 Task: Search one way flight ticket for 3 adults, 3 children in premium economy from Yuma: Yuma International Airport/mcas Yuma to Jacksonville: Albert J. Ellis Airport on 5-3-2023. Choice of flights is Westjet. Price is upto 99000. Outbound departure time preference is 7:15.
Action: Mouse moved to (300, 260)
Screenshot: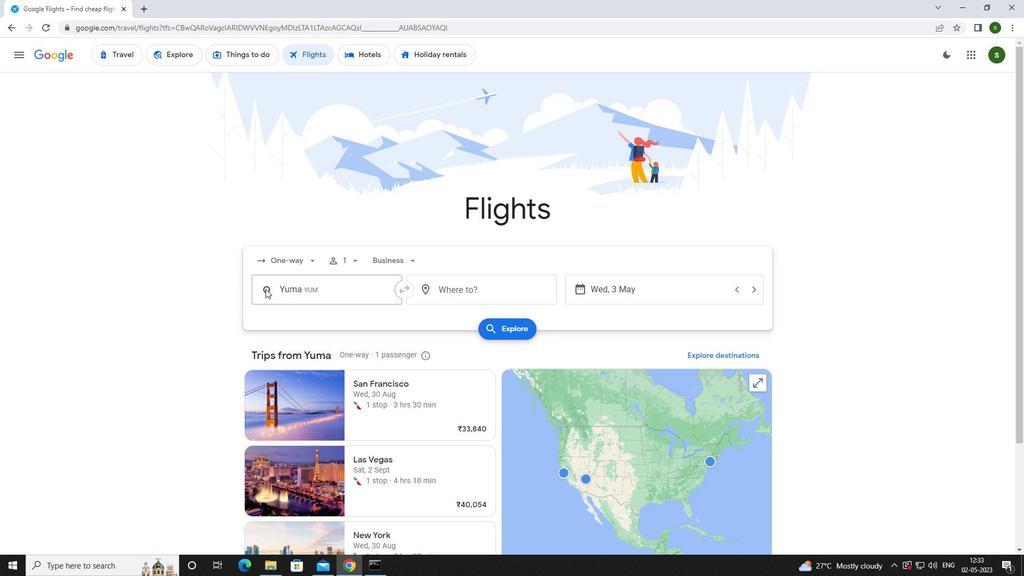 
Action: Mouse pressed left at (300, 260)
Screenshot: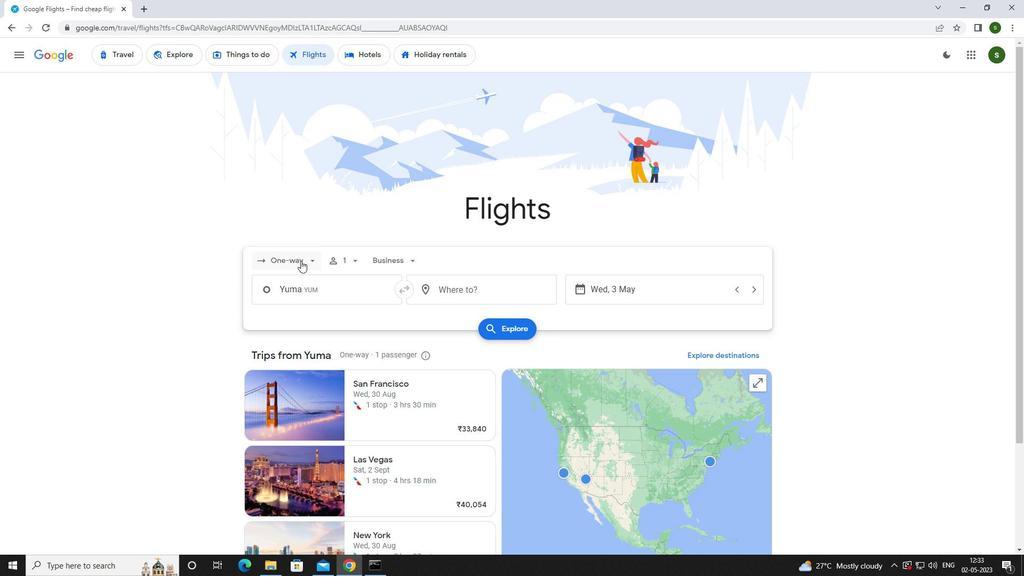 
Action: Mouse moved to (306, 303)
Screenshot: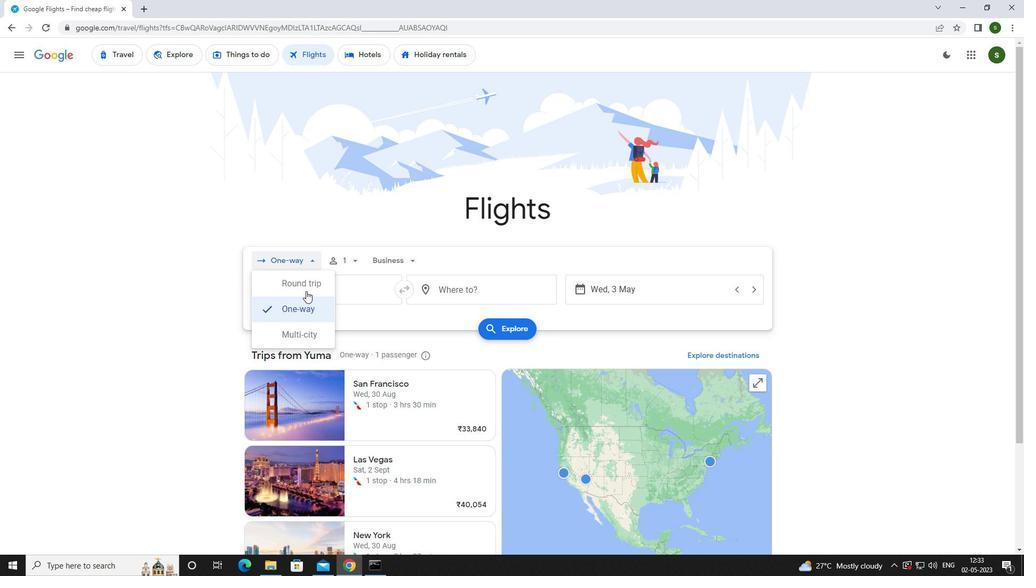 
Action: Mouse pressed left at (306, 303)
Screenshot: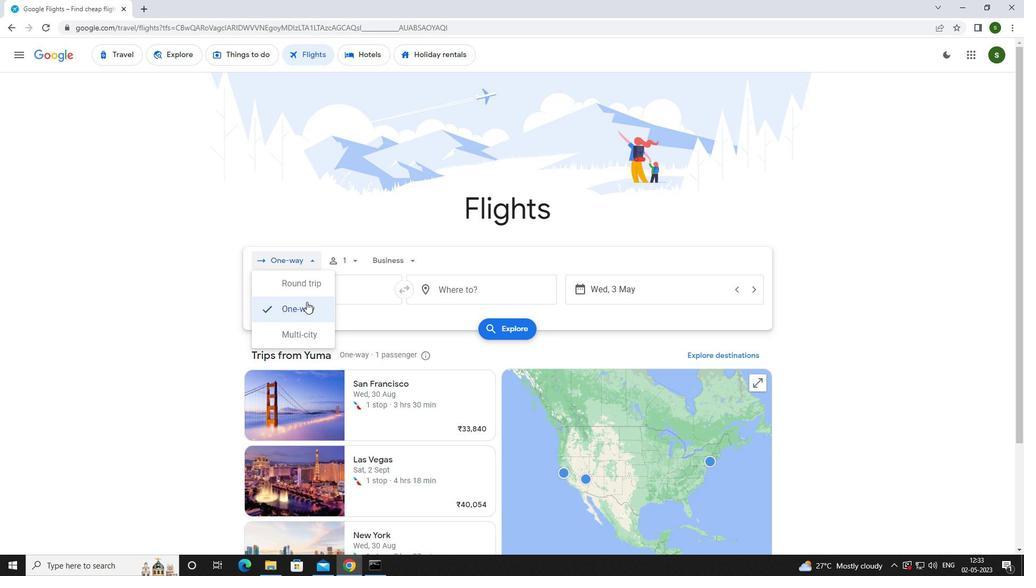 
Action: Mouse moved to (355, 258)
Screenshot: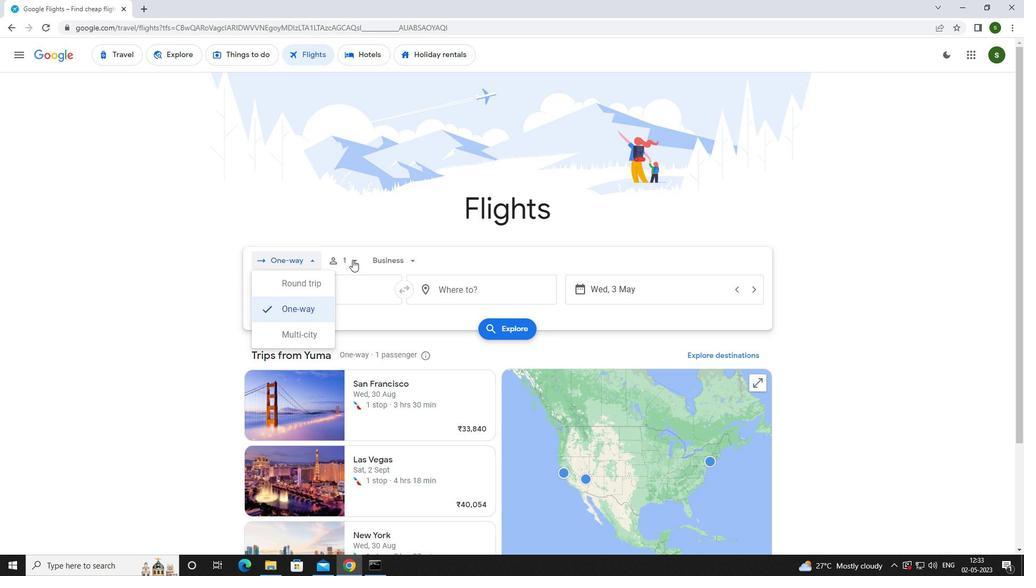 
Action: Mouse pressed left at (355, 258)
Screenshot: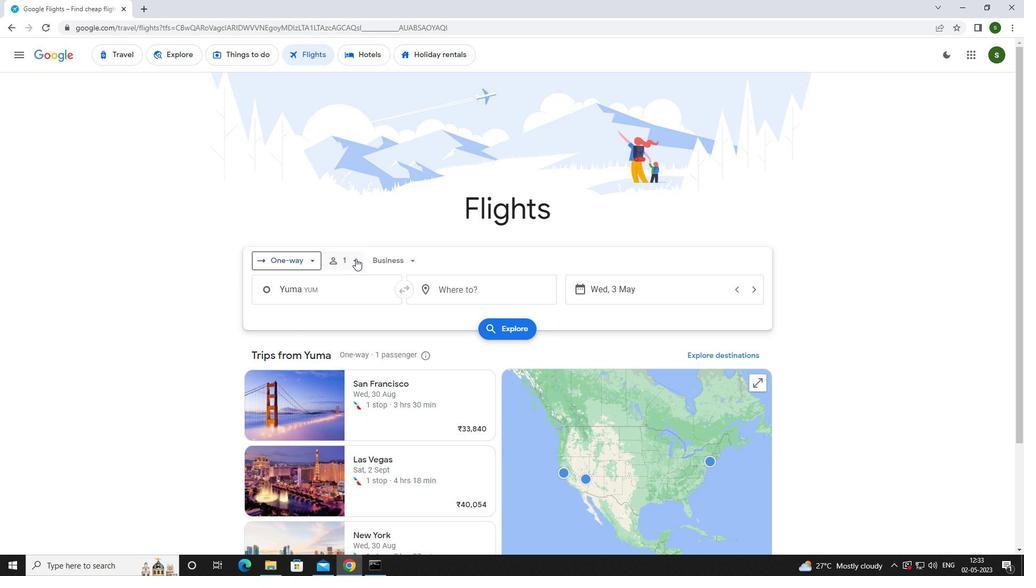 
Action: Mouse moved to (435, 285)
Screenshot: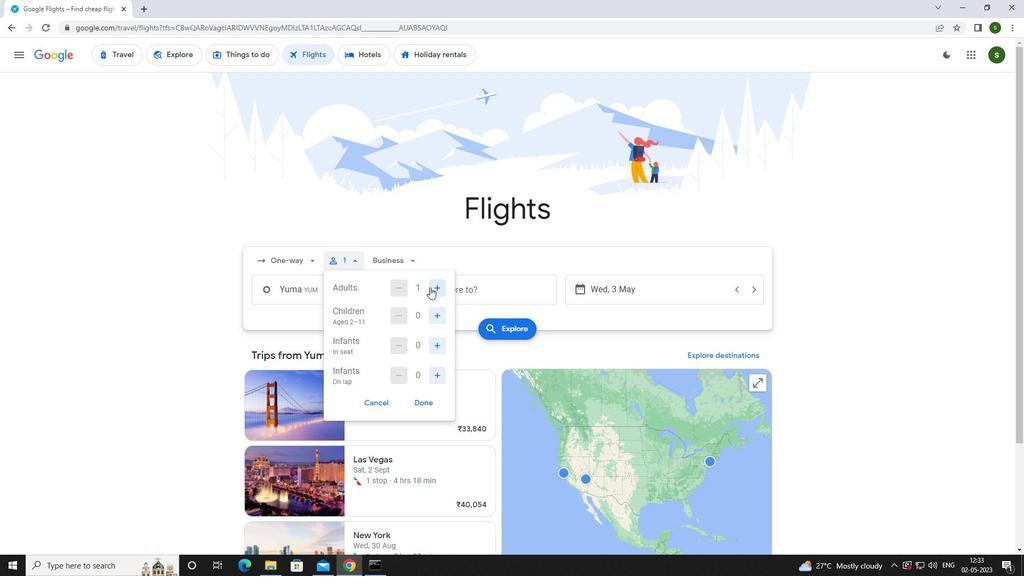 
Action: Mouse pressed left at (435, 285)
Screenshot: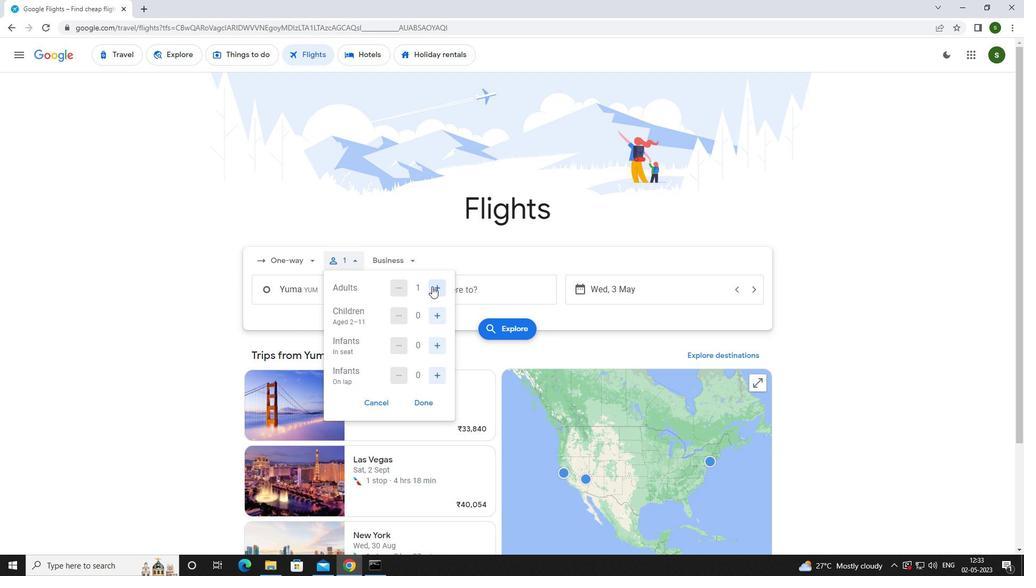 
Action: Mouse pressed left at (435, 285)
Screenshot: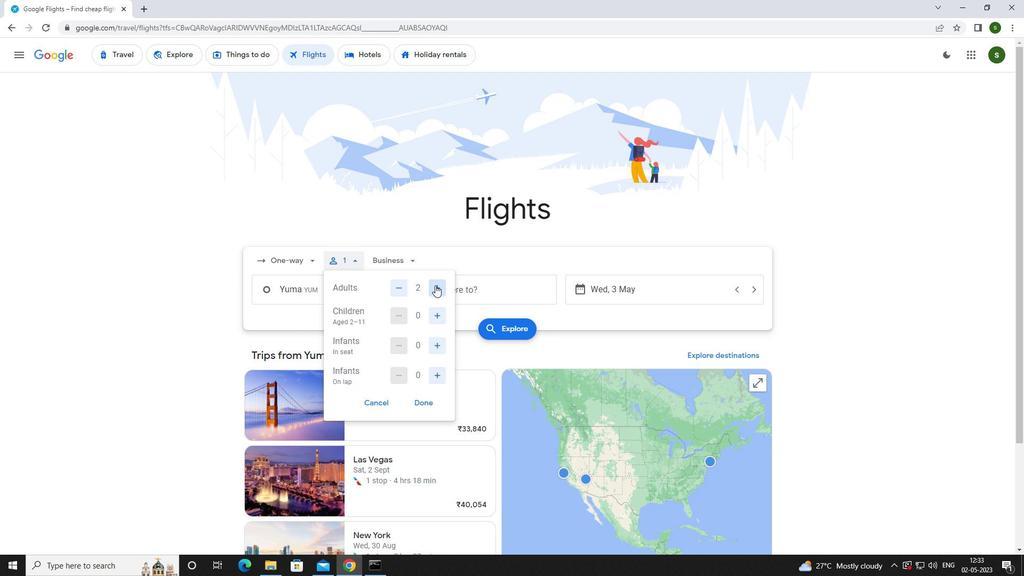 
Action: Mouse moved to (439, 317)
Screenshot: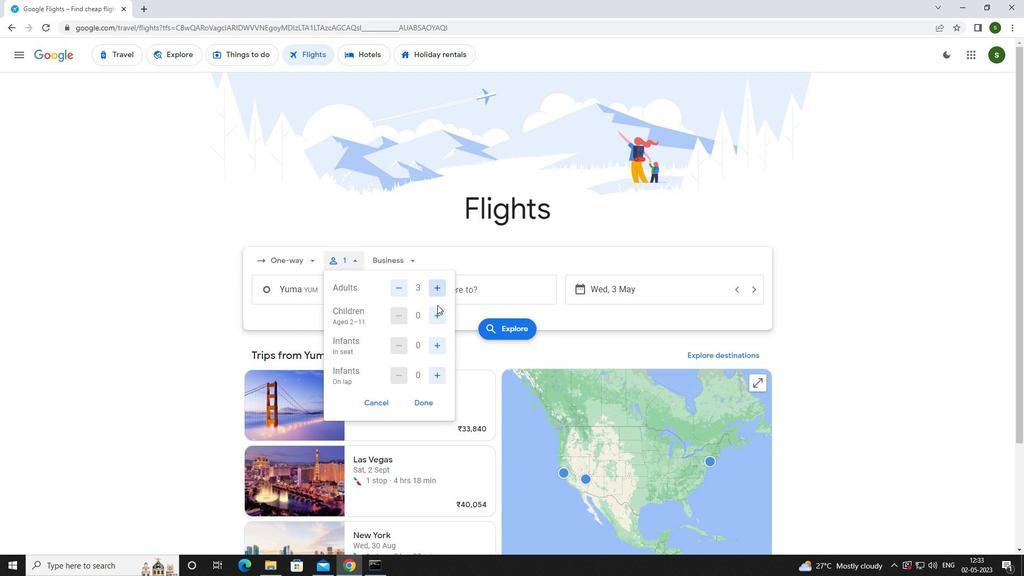 
Action: Mouse pressed left at (439, 317)
Screenshot: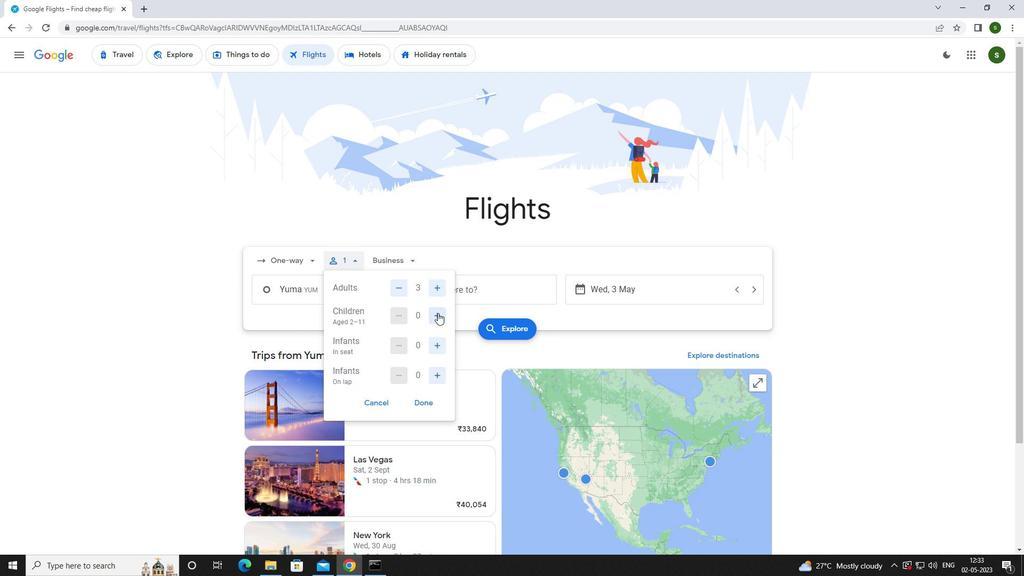 
Action: Mouse moved to (439, 317)
Screenshot: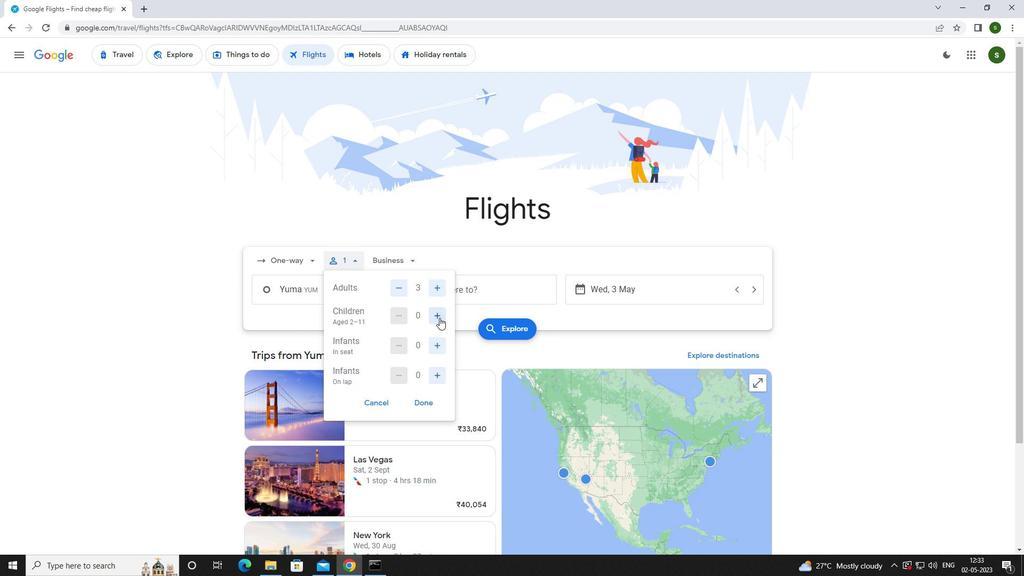 
Action: Mouse pressed left at (439, 317)
Screenshot: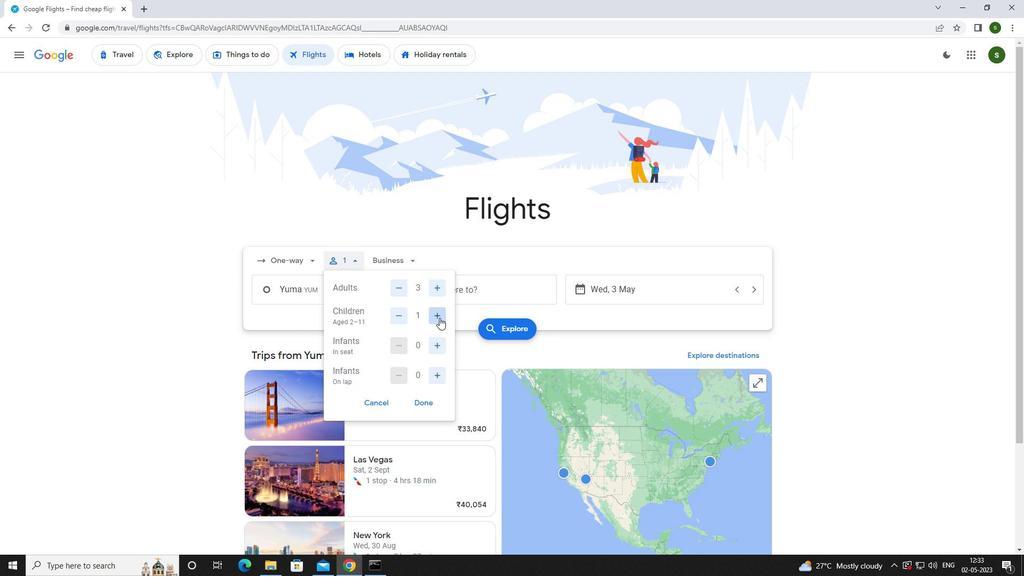 
Action: Mouse pressed left at (439, 317)
Screenshot: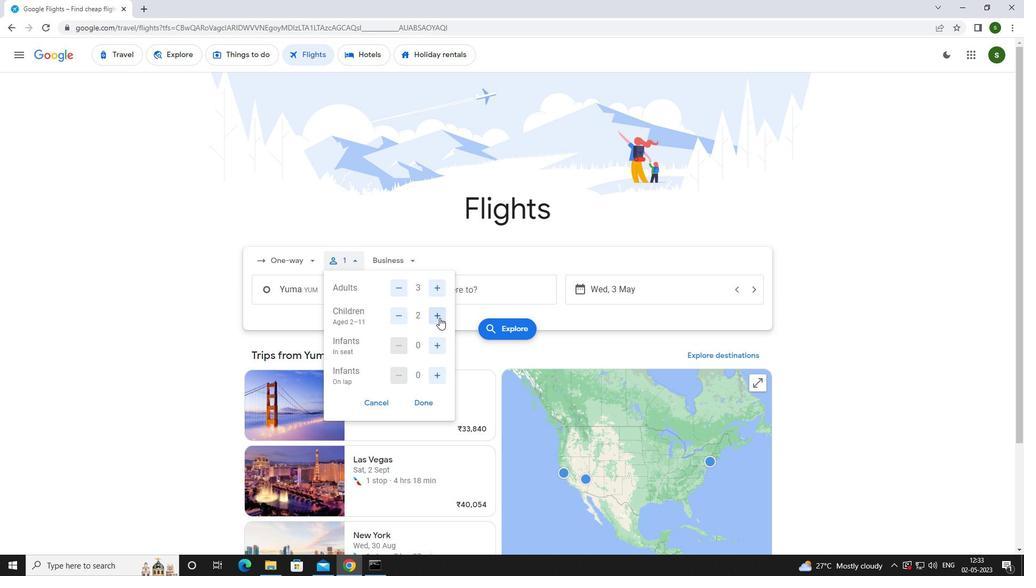 
Action: Mouse moved to (405, 263)
Screenshot: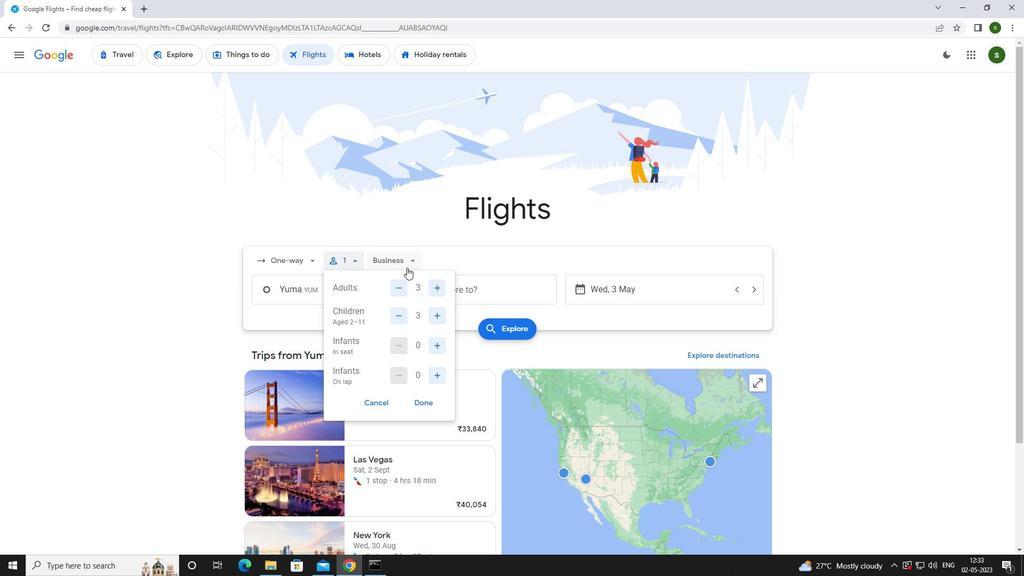 
Action: Mouse pressed left at (405, 263)
Screenshot: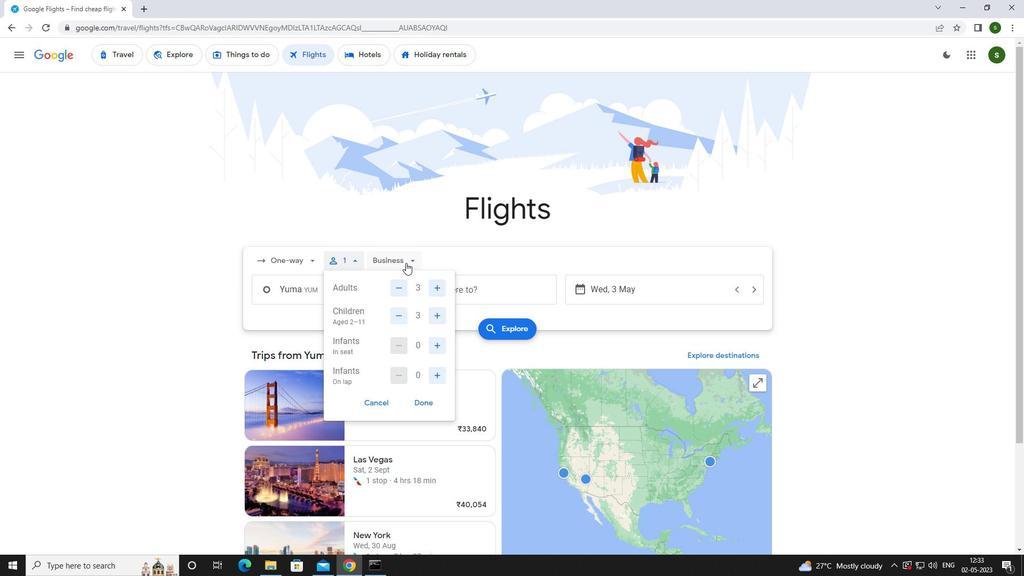 
Action: Mouse moved to (416, 307)
Screenshot: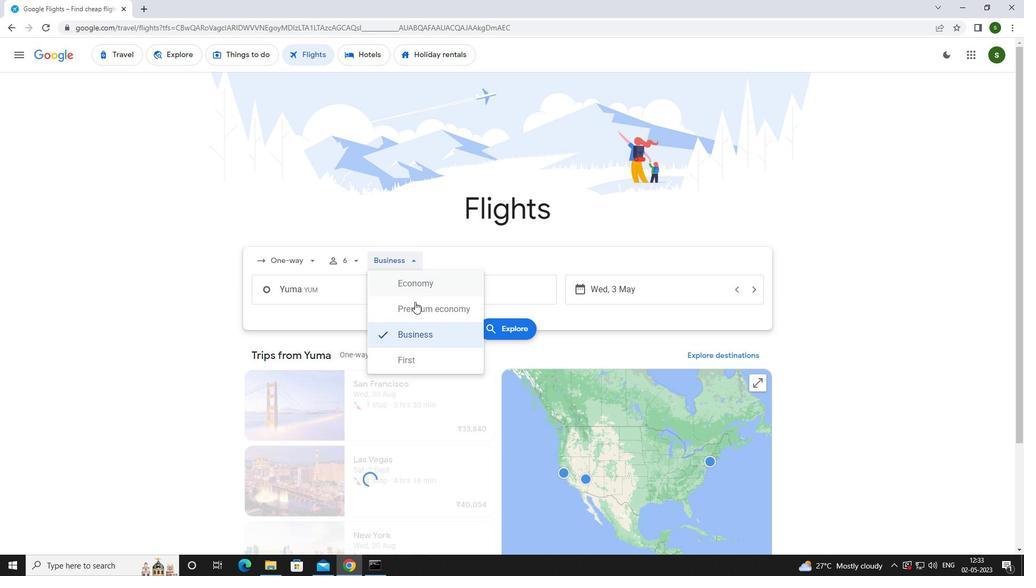 
Action: Mouse pressed left at (416, 307)
Screenshot: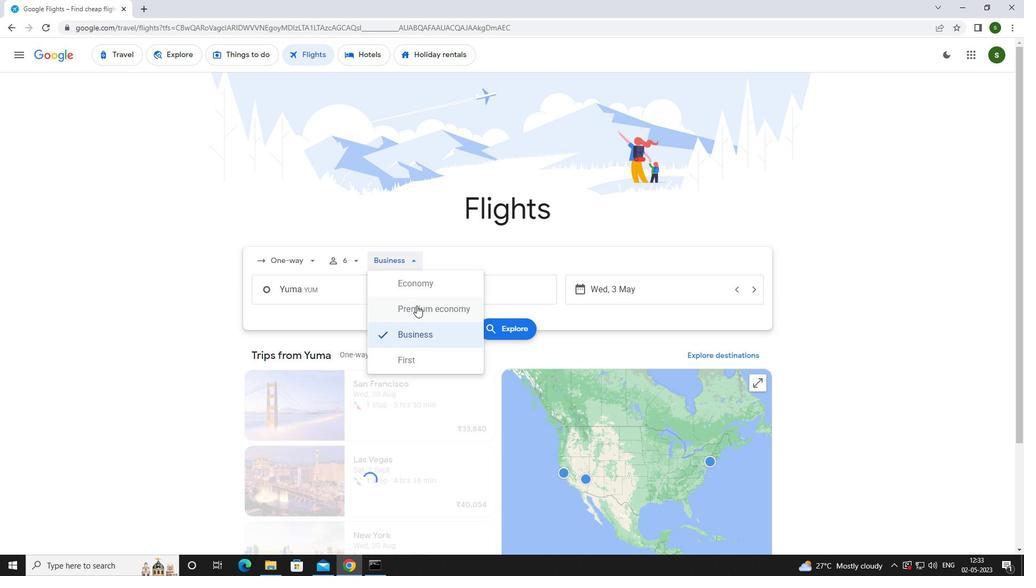 
Action: Mouse moved to (351, 283)
Screenshot: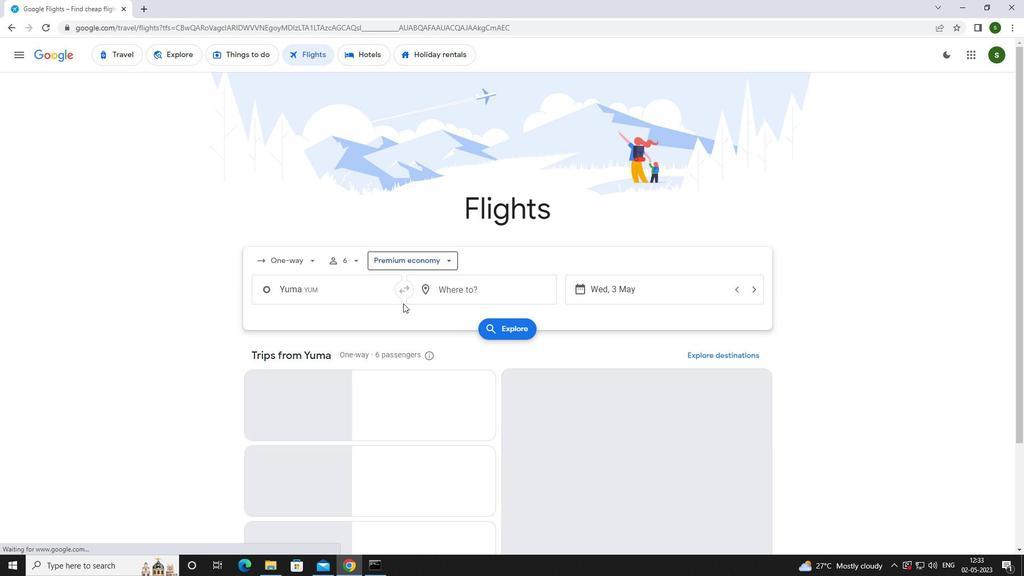 
Action: Mouse pressed left at (351, 283)
Screenshot: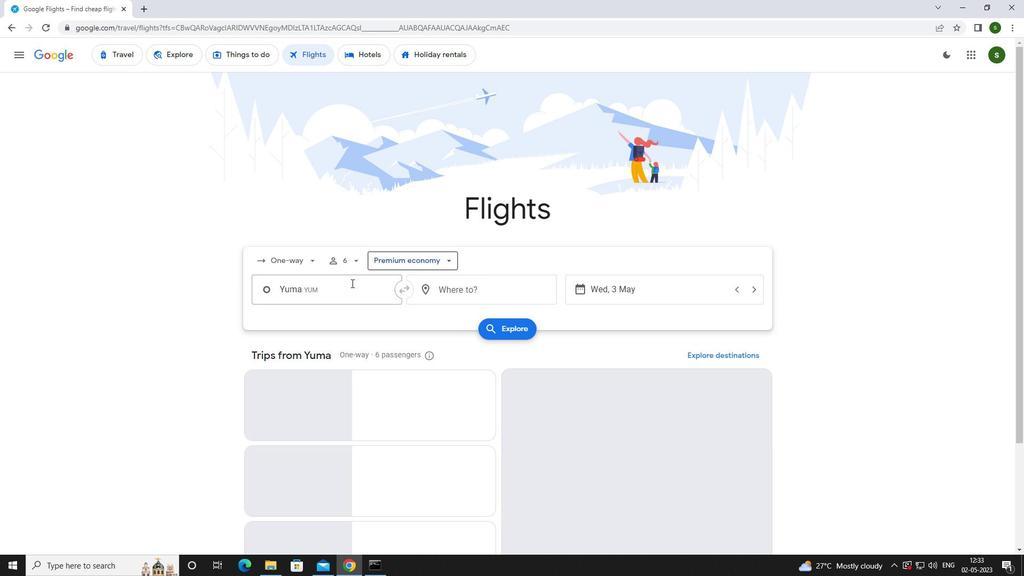 
Action: Mouse moved to (351, 282)
Screenshot: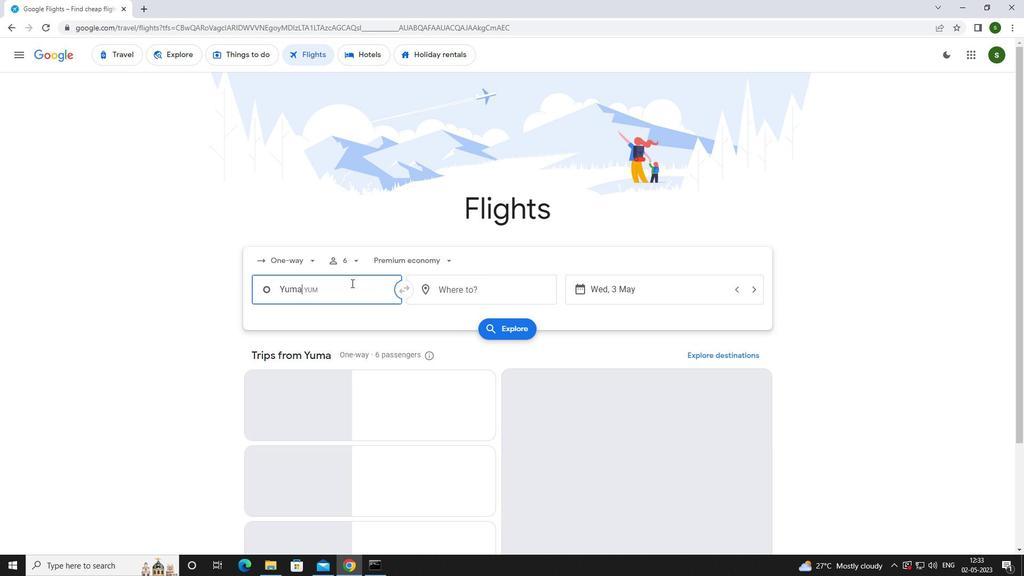 
Action: Key pressed <Key.caps_lock>y<Key.caps_lock>uma<Key.space>
Screenshot: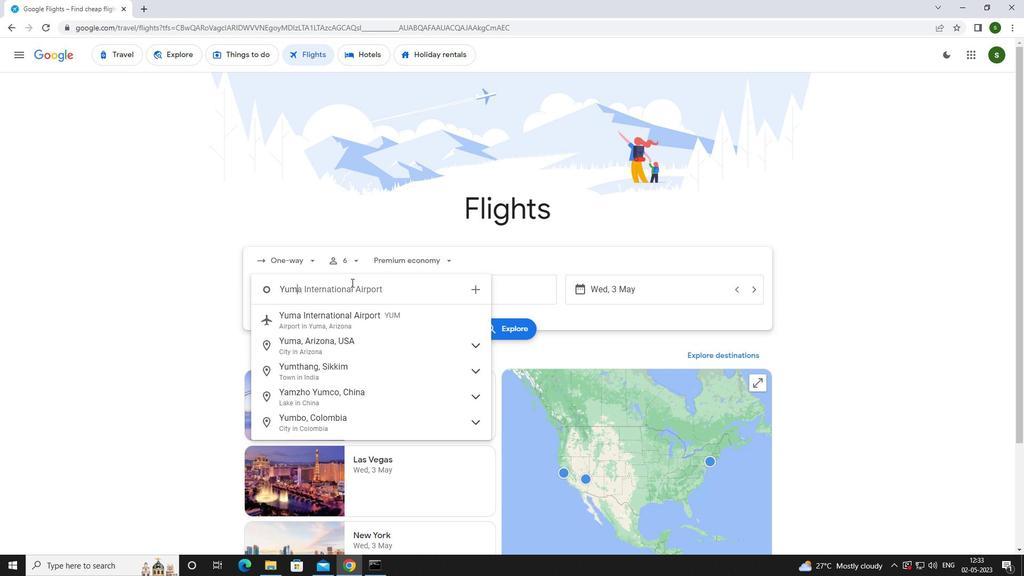 
Action: Mouse moved to (335, 348)
Screenshot: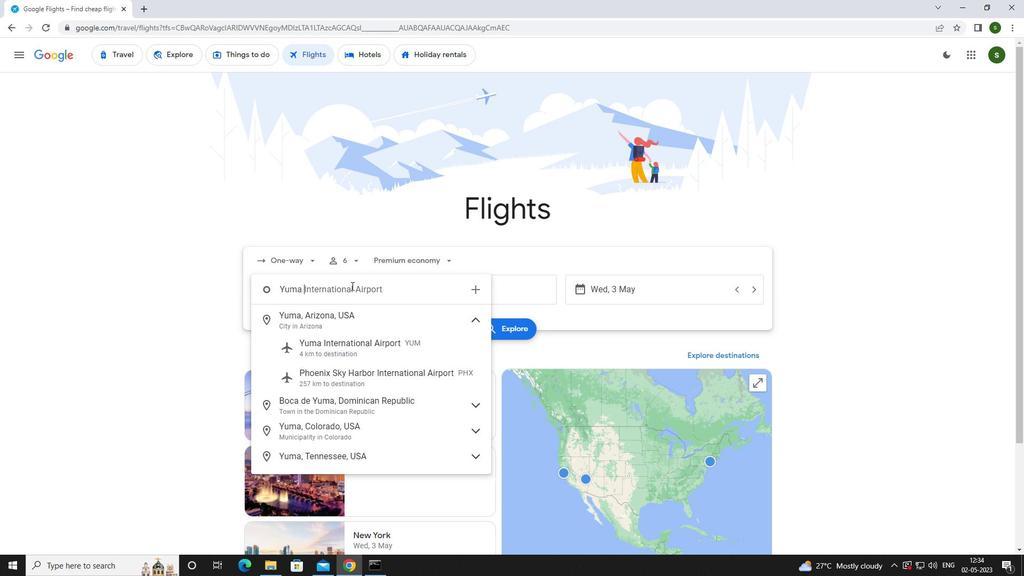 
Action: Mouse pressed left at (335, 348)
Screenshot: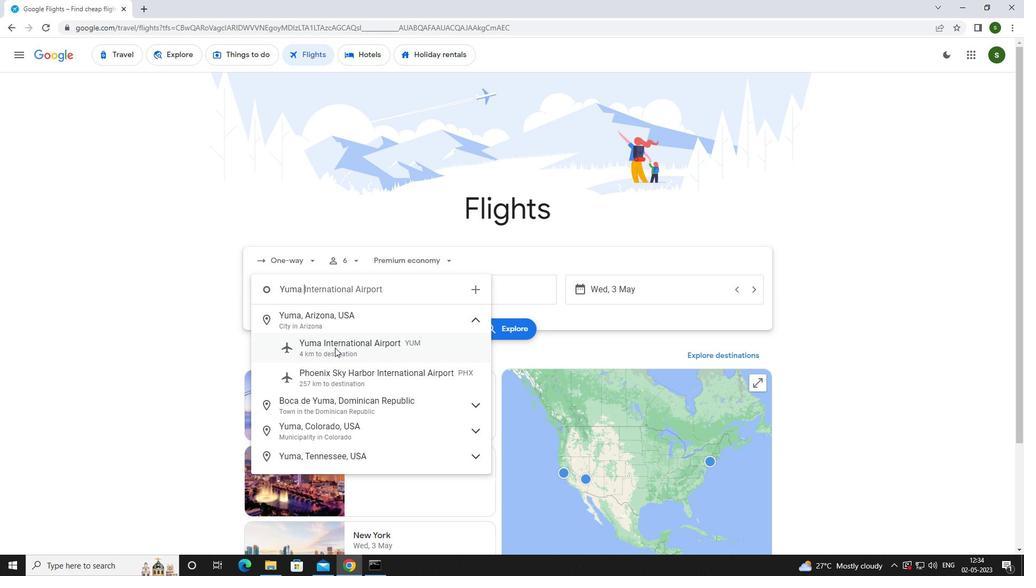 
Action: Mouse moved to (483, 287)
Screenshot: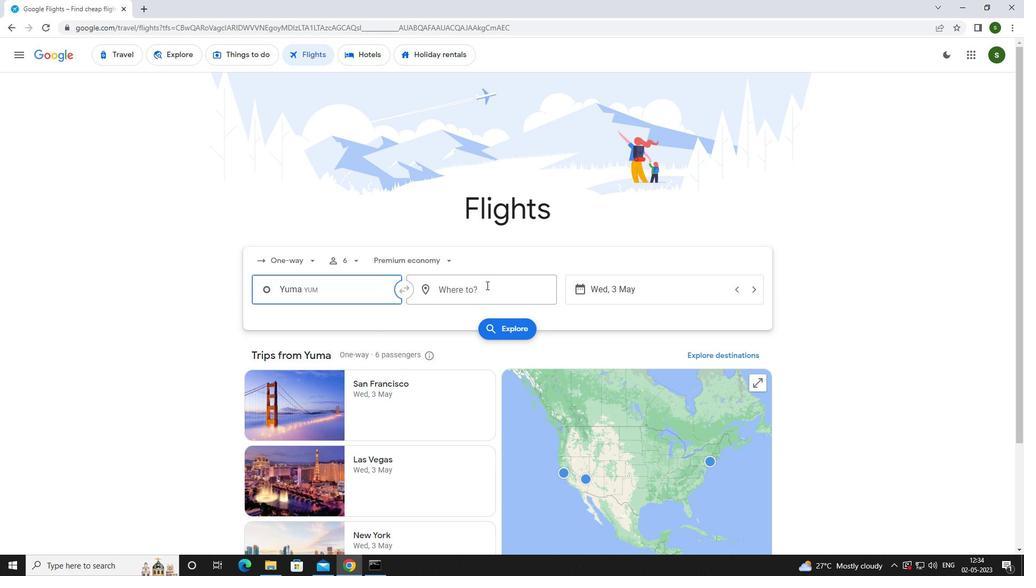 
Action: Mouse pressed left at (483, 287)
Screenshot: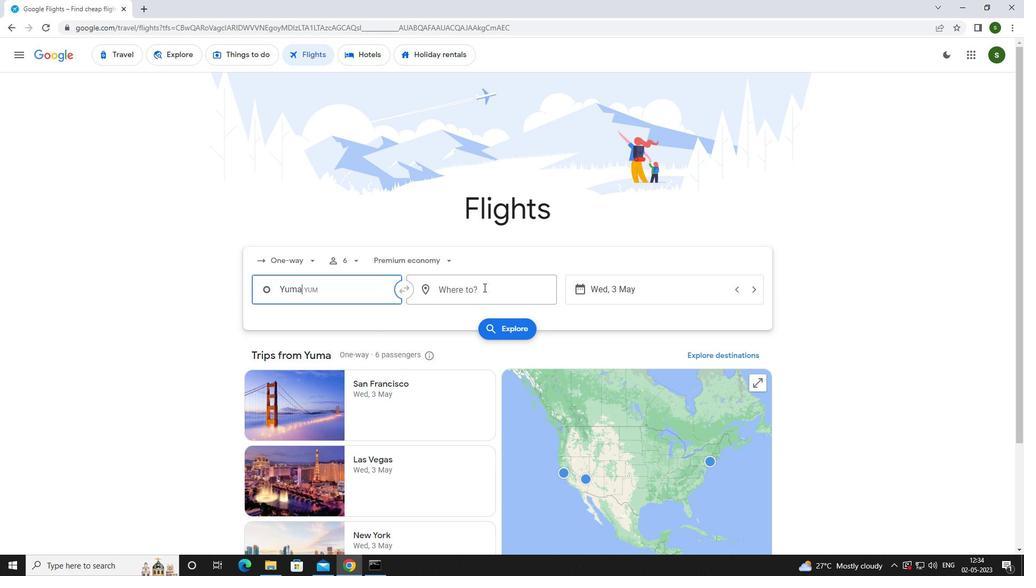 
Action: Mouse moved to (425, 292)
Screenshot: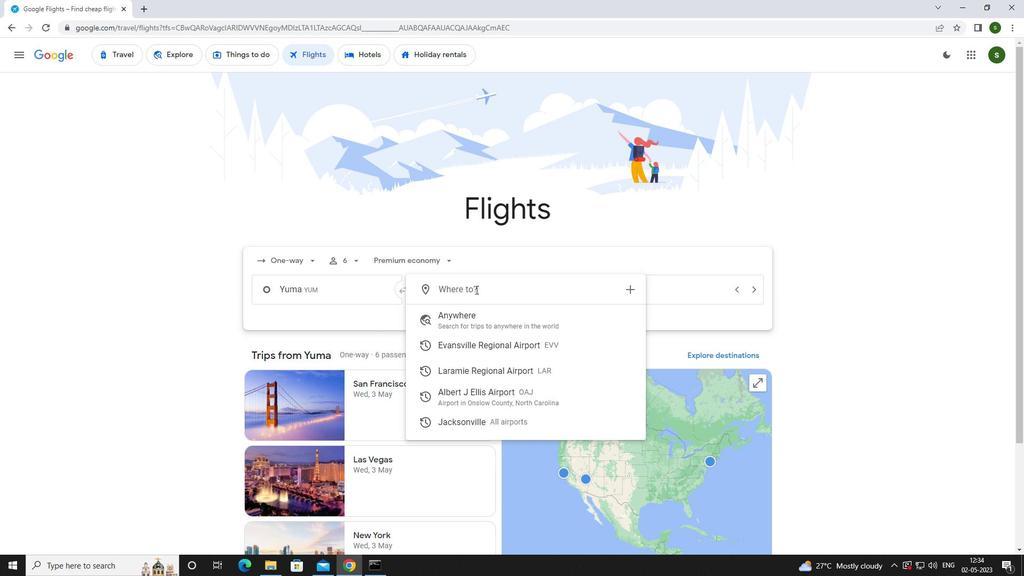 
Action: Key pressed <Key.caps_lock>a<Key.caps_lock>lbert<Key.space>
Screenshot: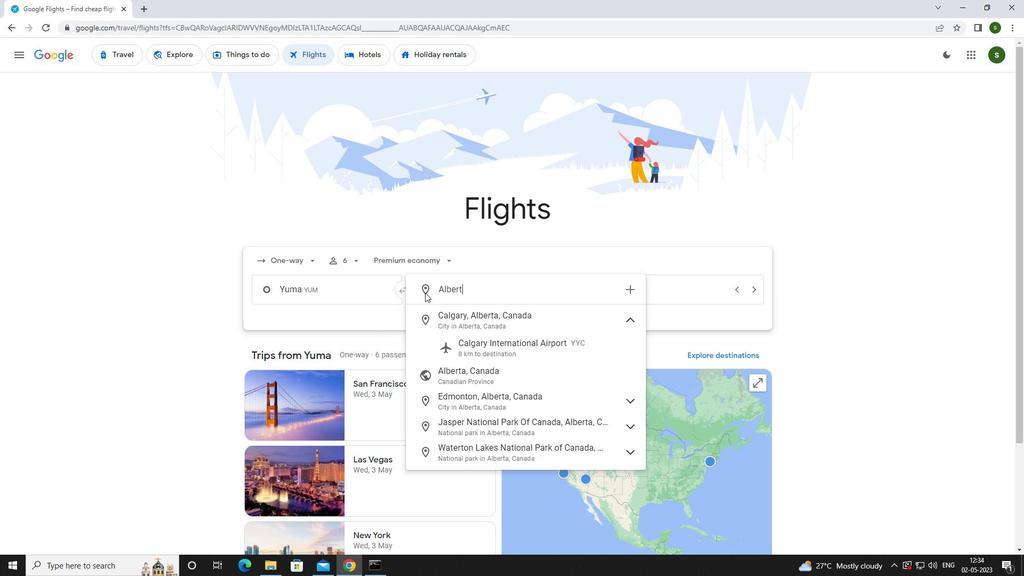 
Action: Mouse moved to (463, 325)
Screenshot: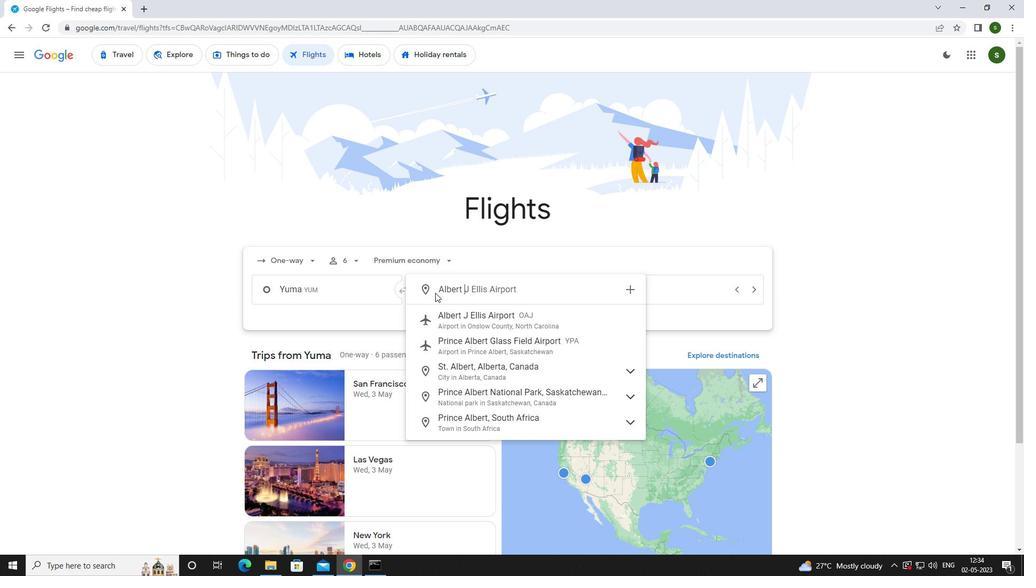 
Action: Mouse pressed left at (463, 325)
Screenshot: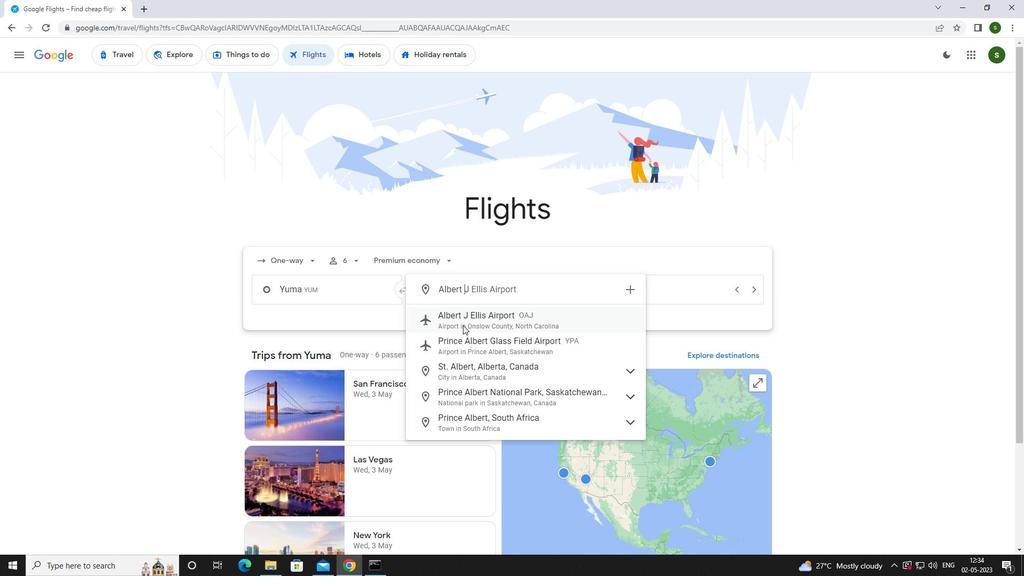 
Action: Mouse moved to (654, 285)
Screenshot: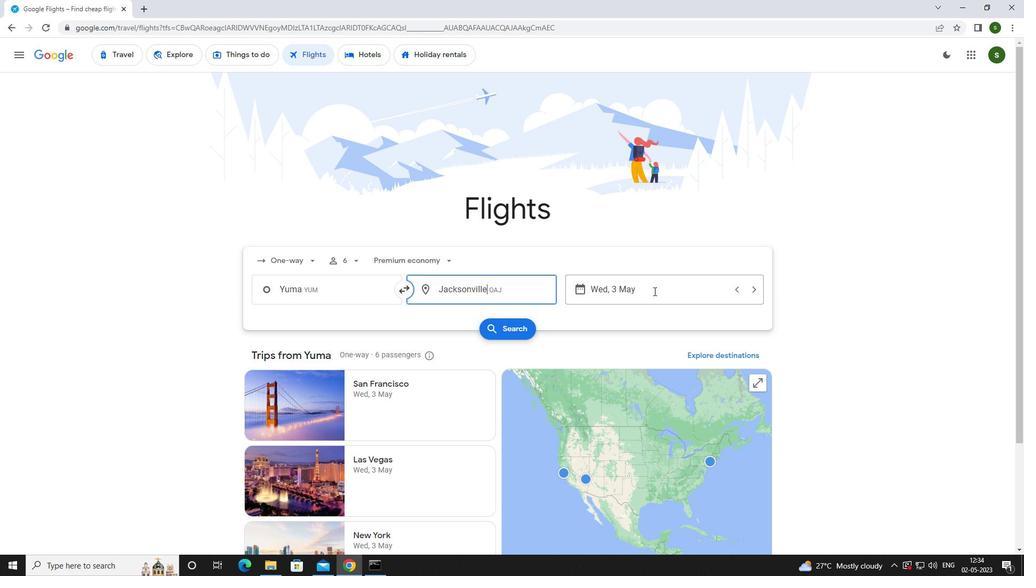 
Action: Mouse pressed left at (654, 285)
Screenshot: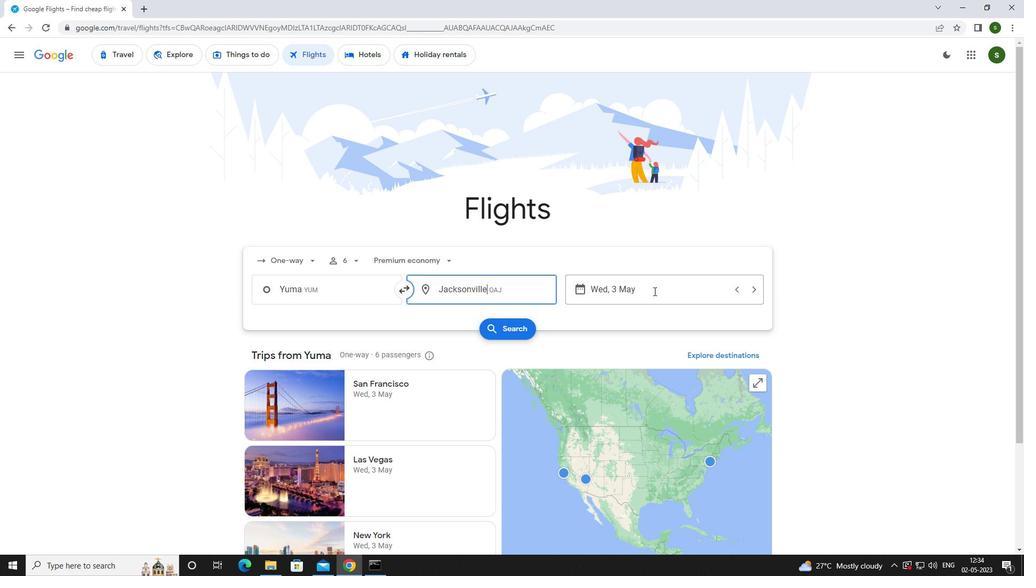 
Action: Mouse moved to (467, 361)
Screenshot: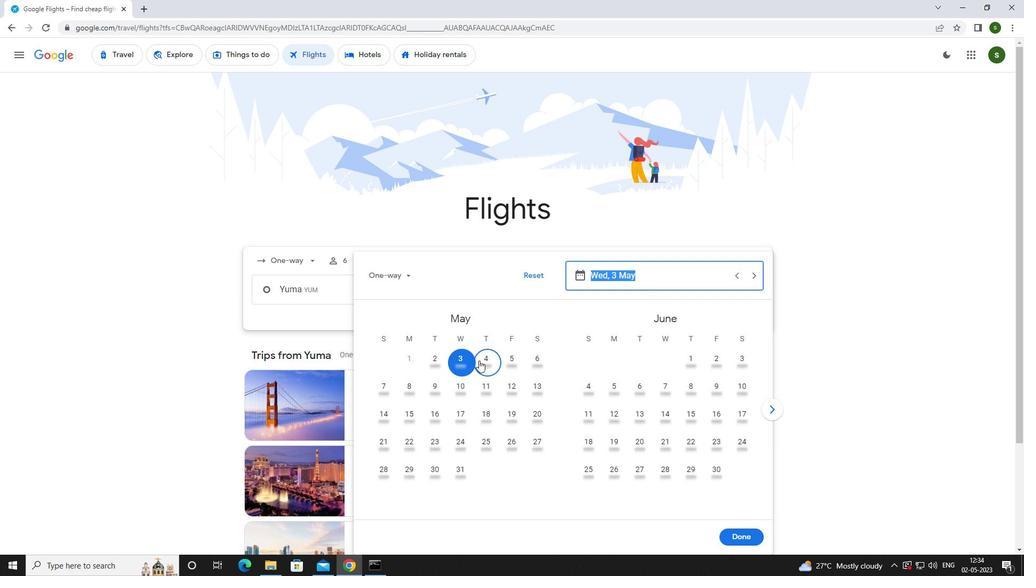
Action: Mouse pressed left at (467, 361)
Screenshot: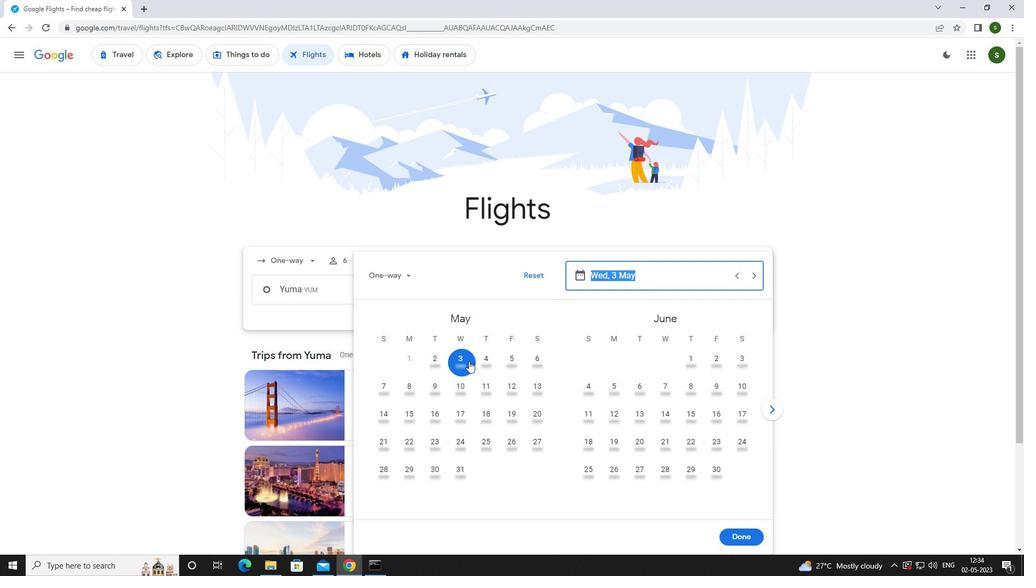 
Action: Mouse moved to (739, 536)
Screenshot: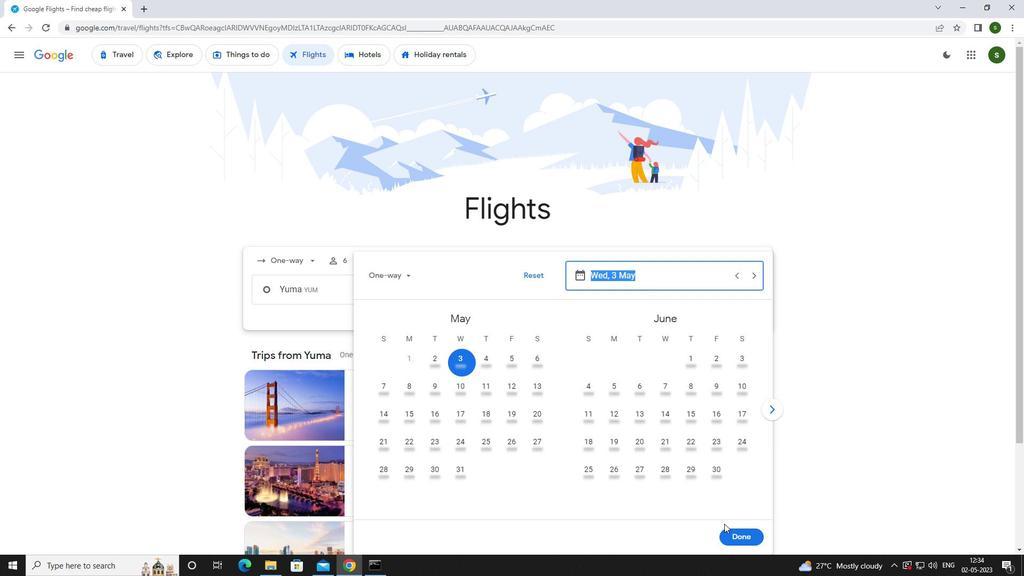 
Action: Mouse pressed left at (739, 536)
Screenshot: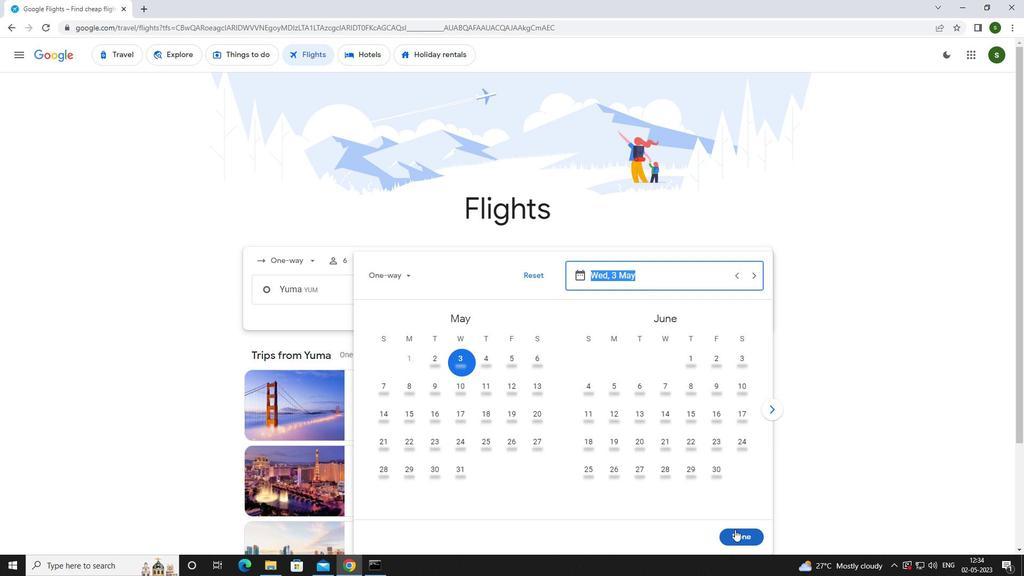 
Action: Mouse moved to (507, 332)
Screenshot: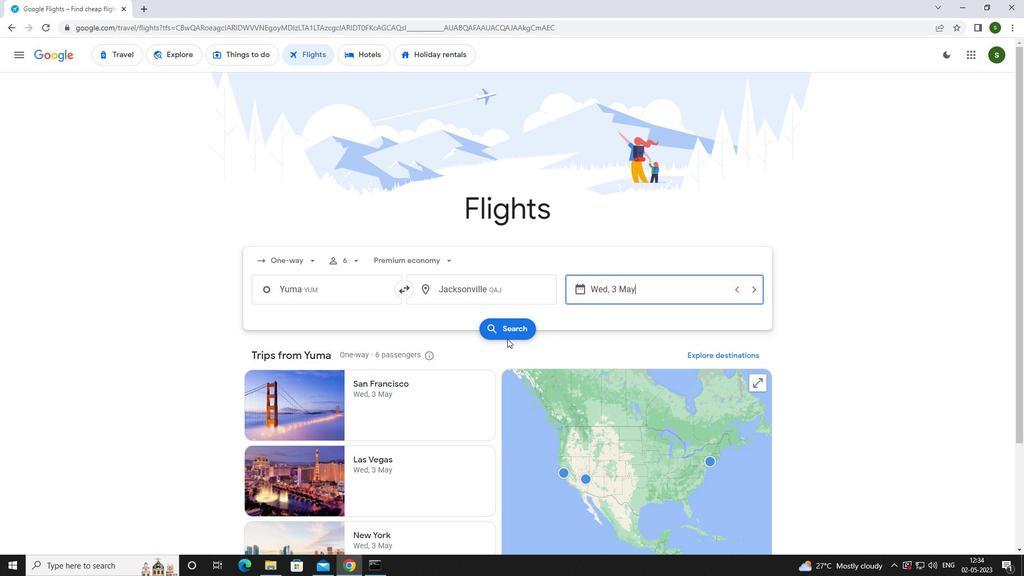 
Action: Mouse pressed left at (507, 332)
Screenshot: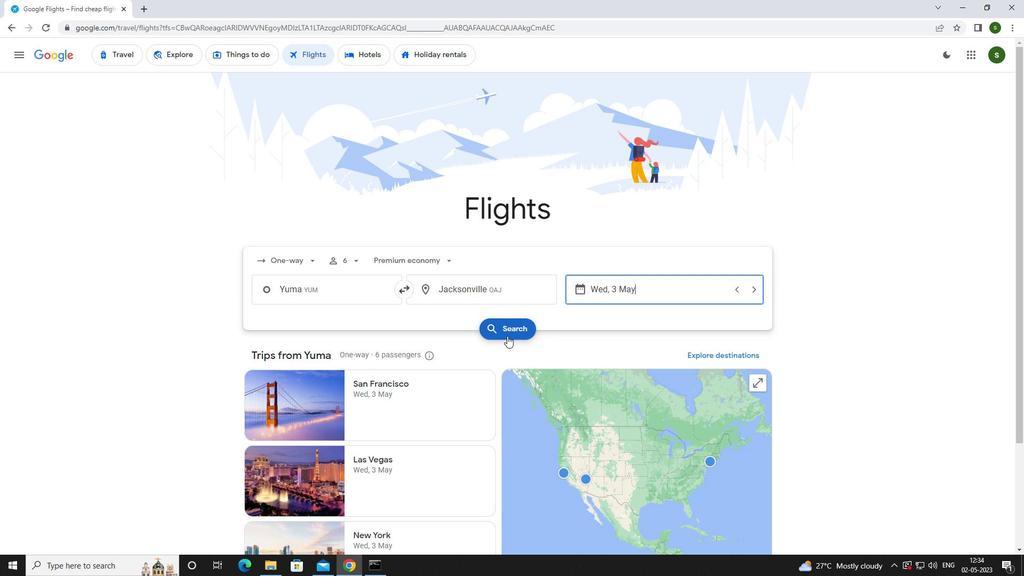 
Action: Mouse moved to (274, 154)
Screenshot: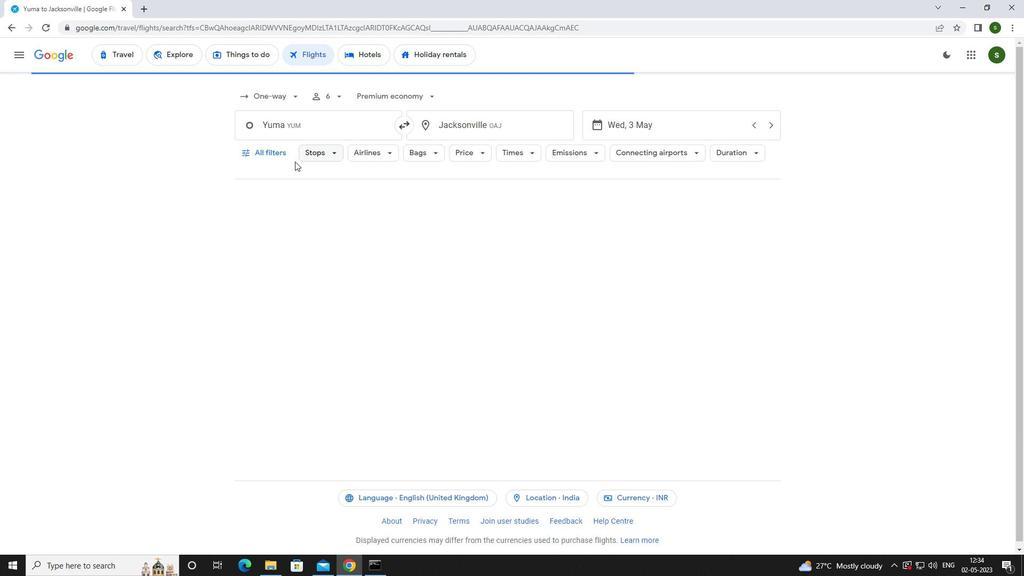 
Action: Mouse pressed left at (274, 154)
Screenshot: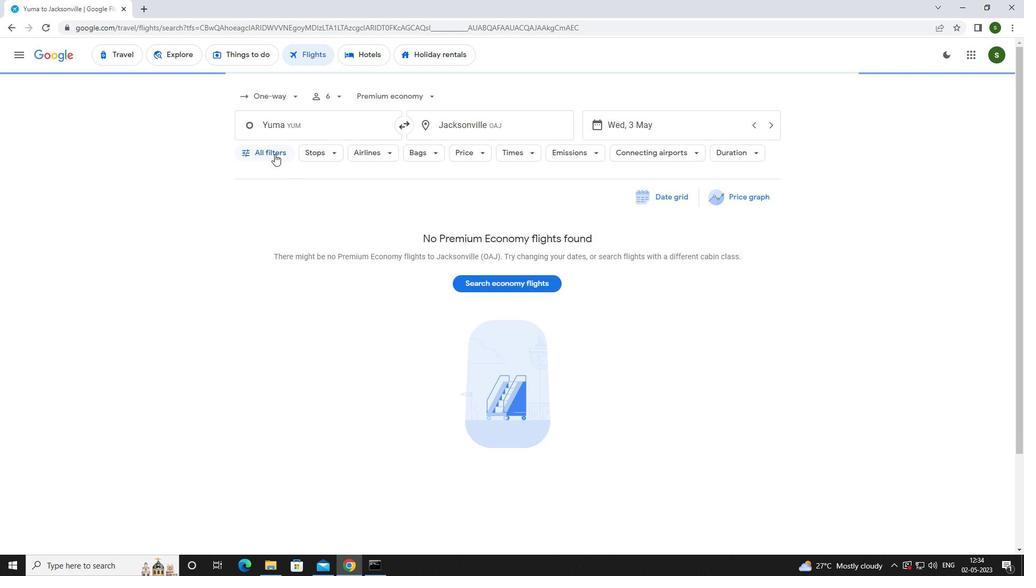 
Action: Mouse moved to (401, 382)
Screenshot: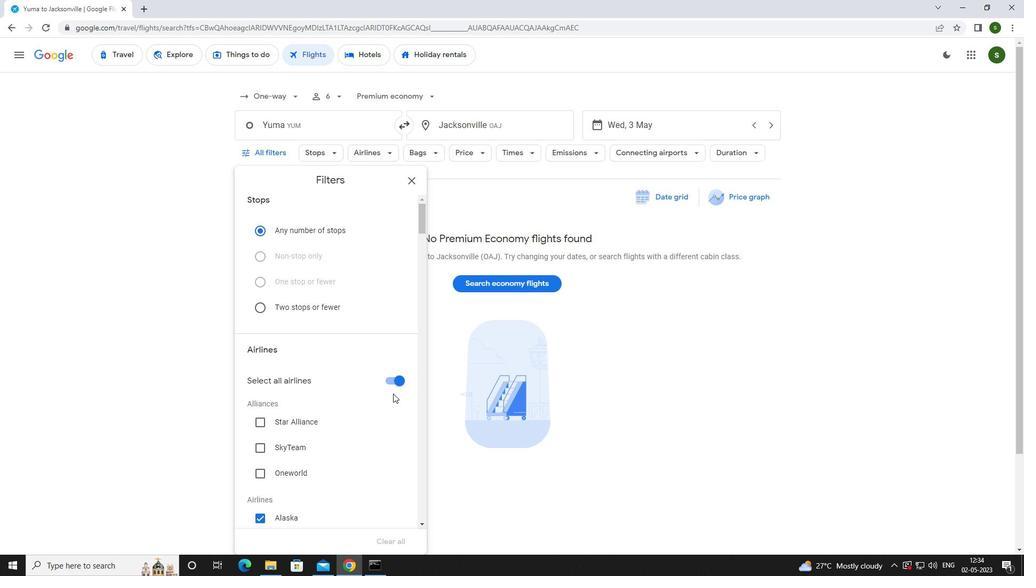 
Action: Mouse pressed left at (401, 382)
Screenshot: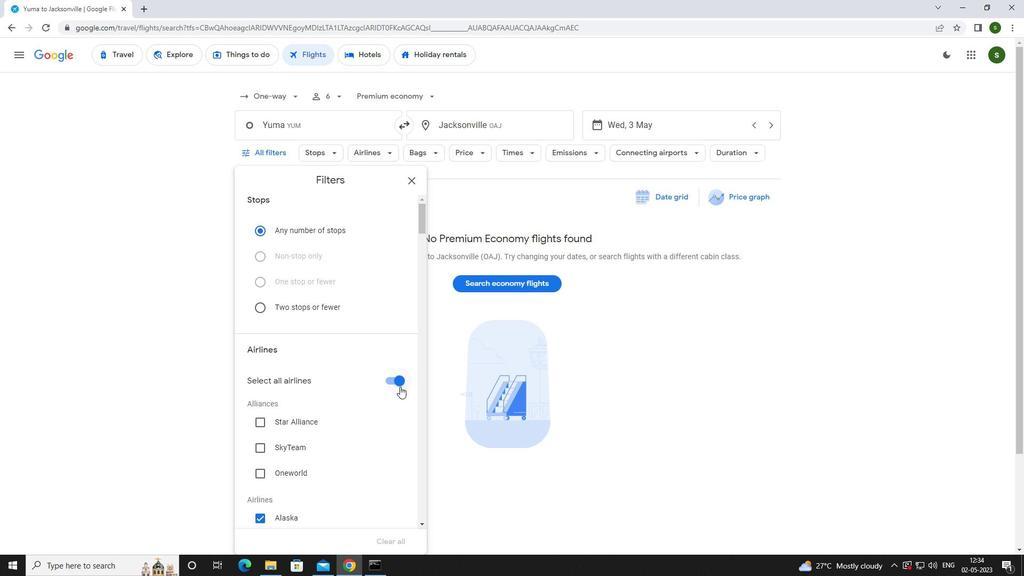 
Action: Mouse moved to (340, 294)
Screenshot: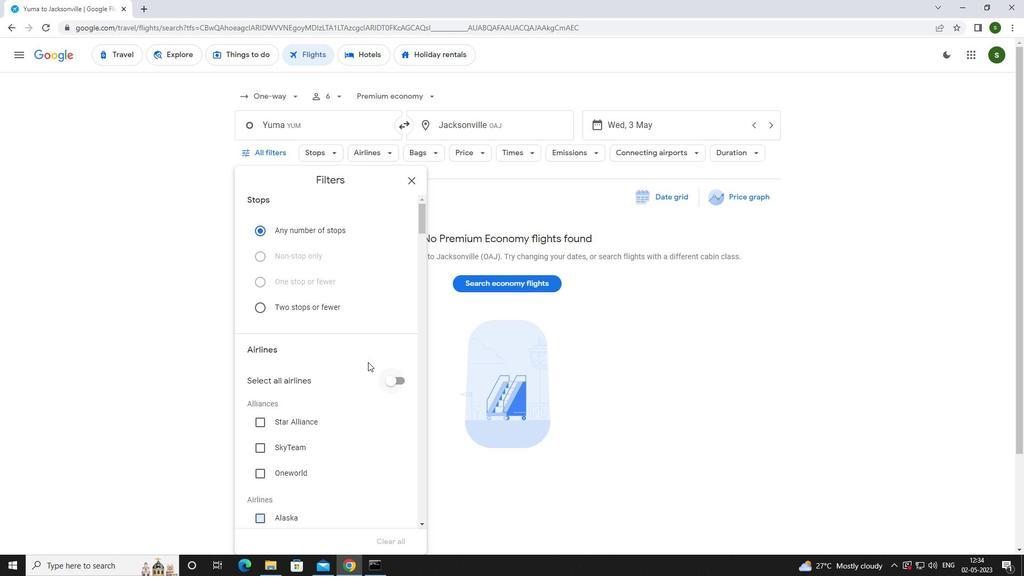 
Action: Mouse scrolled (340, 293) with delta (0, 0)
Screenshot: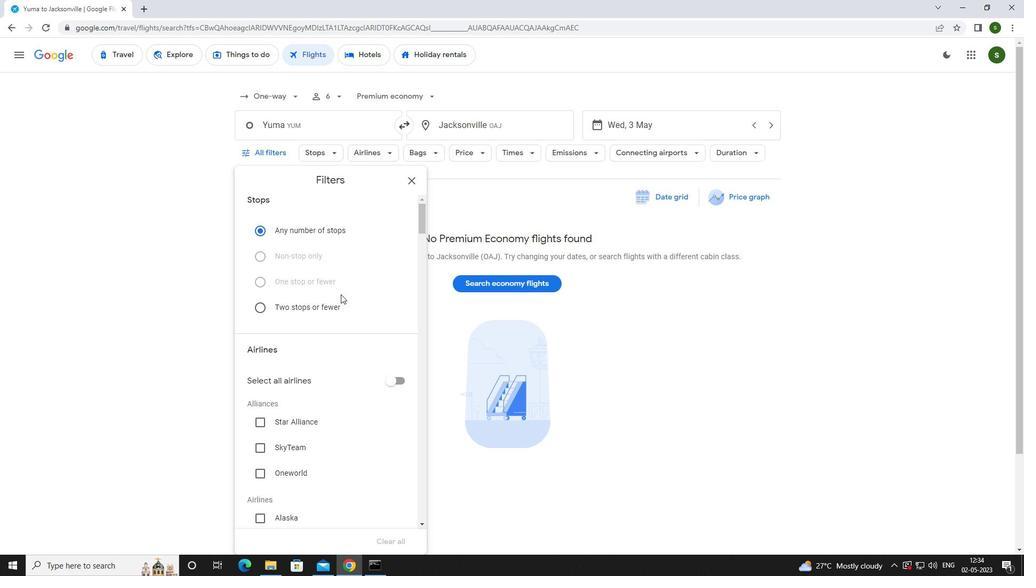 
Action: Mouse scrolled (340, 293) with delta (0, 0)
Screenshot: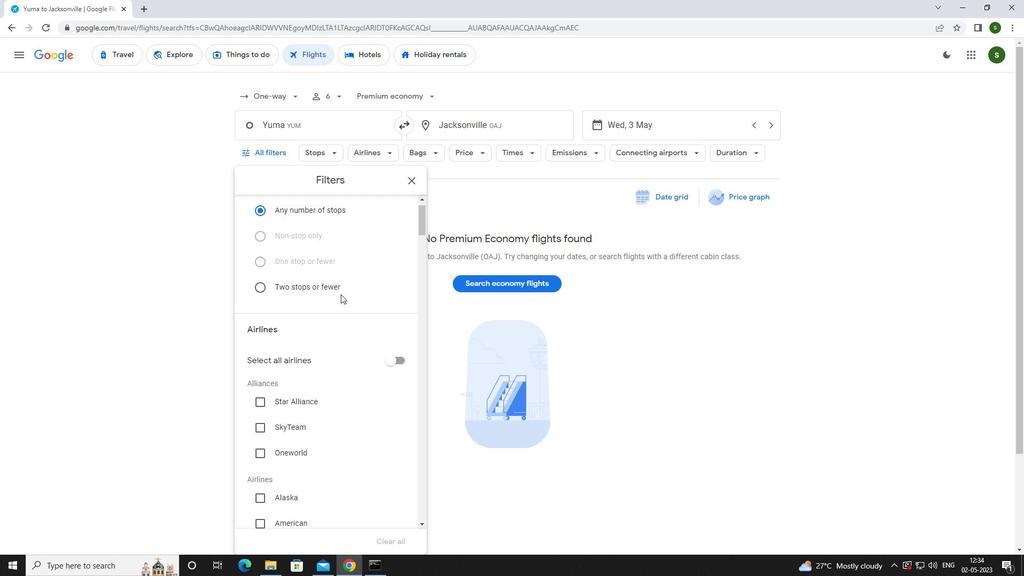 
Action: Mouse scrolled (340, 293) with delta (0, 0)
Screenshot: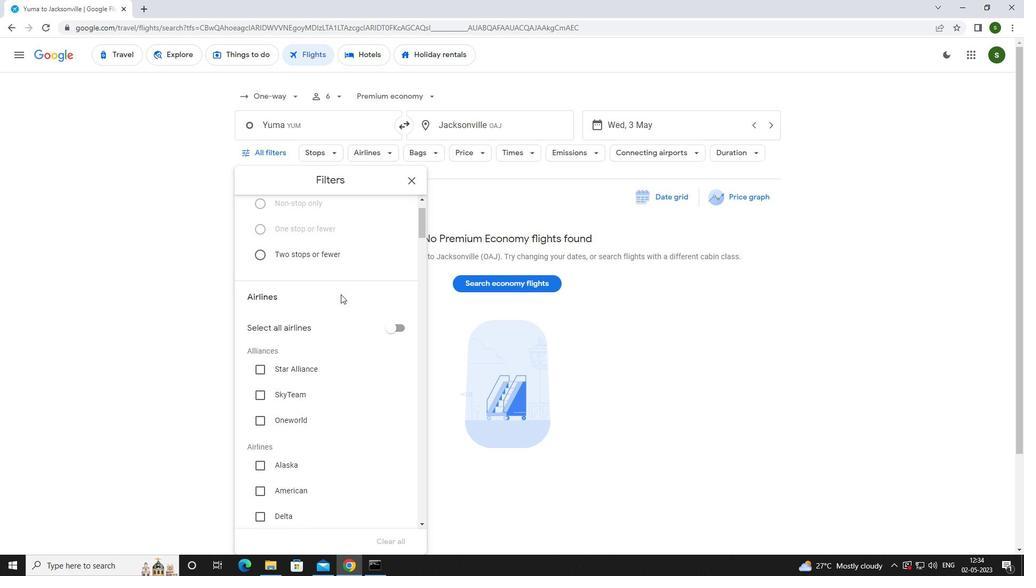 
Action: Mouse scrolled (340, 293) with delta (0, 0)
Screenshot: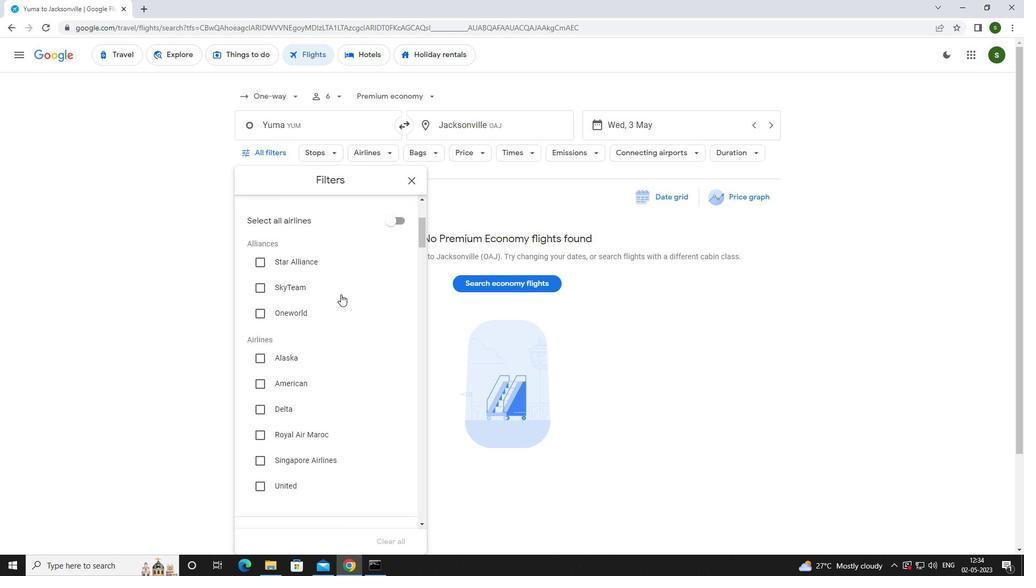 
Action: Mouse scrolled (340, 293) with delta (0, 0)
Screenshot: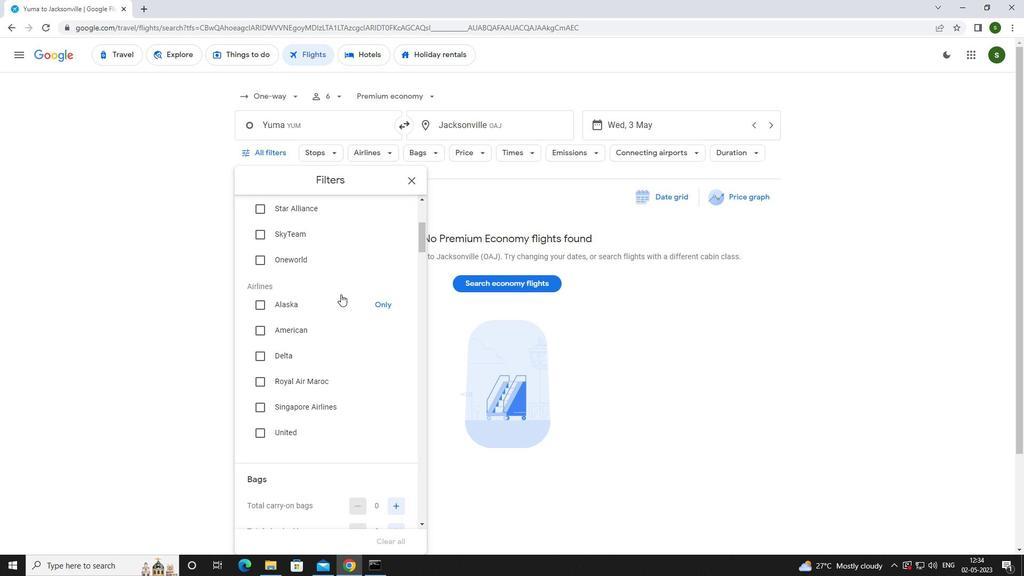 
Action: Mouse scrolled (340, 293) with delta (0, 0)
Screenshot: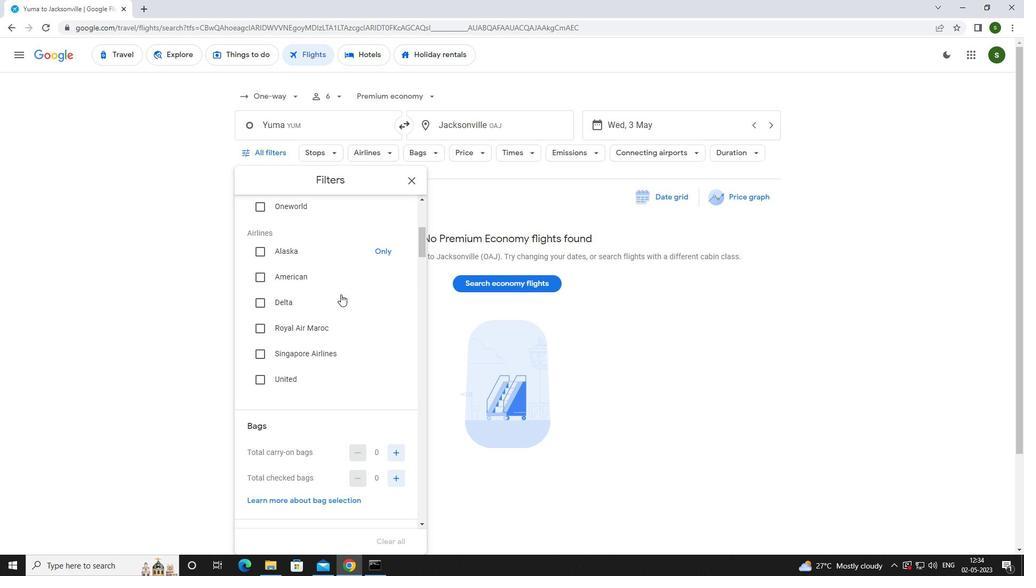 
Action: Mouse scrolled (340, 293) with delta (0, 0)
Screenshot: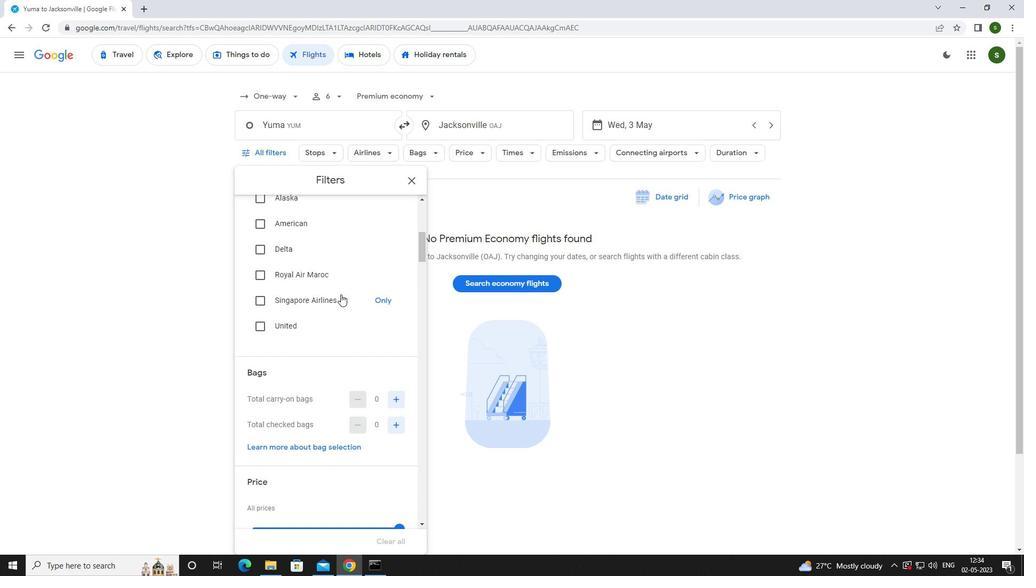 
Action: Mouse scrolled (340, 293) with delta (0, 0)
Screenshot: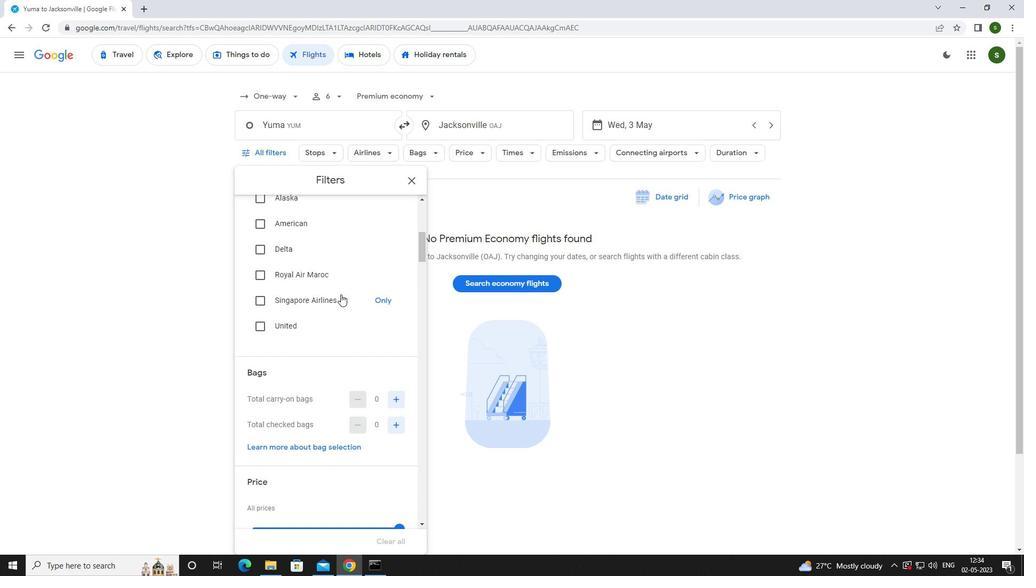 
Action: Mouse scrolled (340, 293) with delta (0, 0)
Screenshot: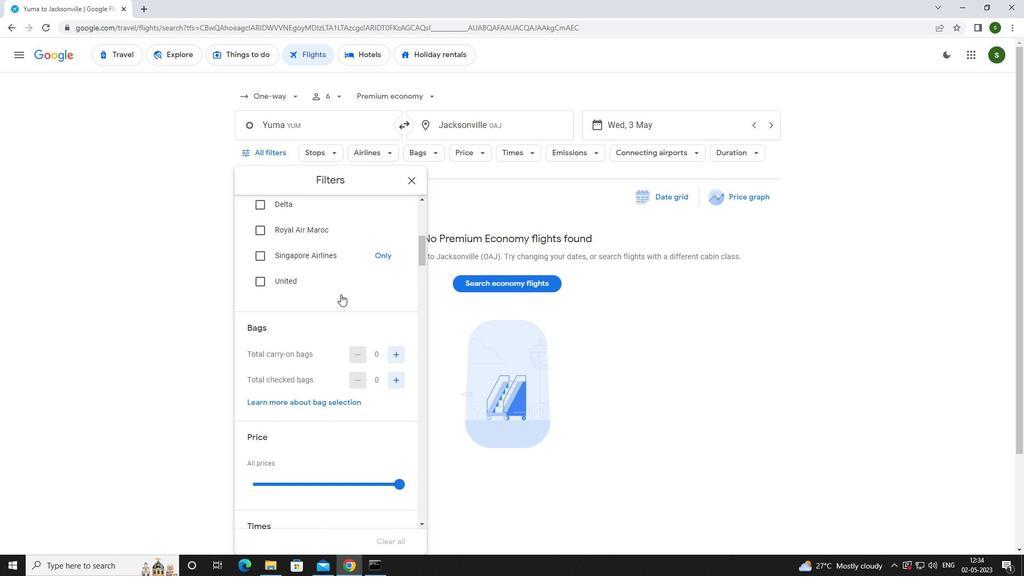 
Action: Mouse moved to (399, 367)
Screenshot: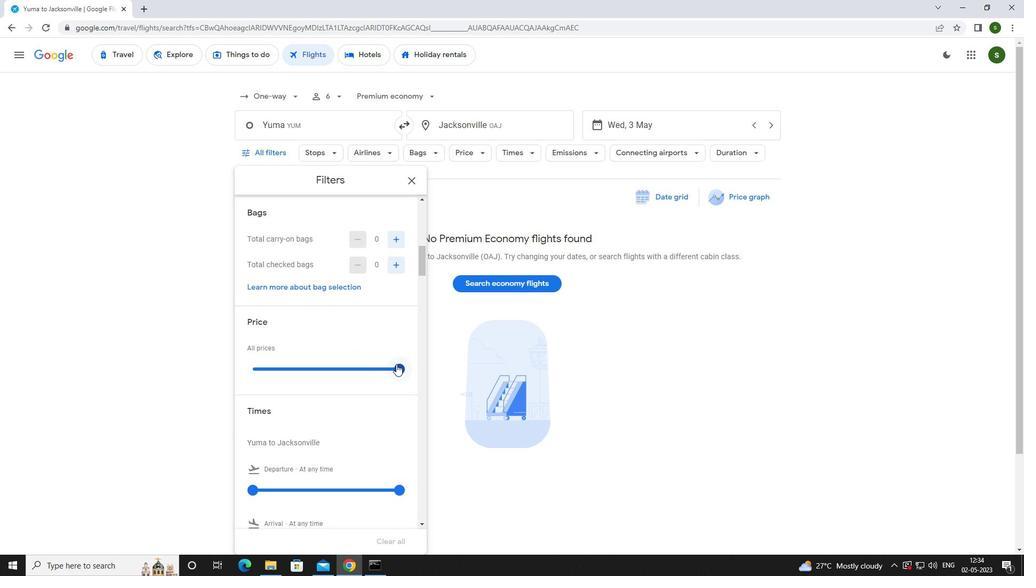 
Action: Mouse pressed left at (399, 367)
Screenshot: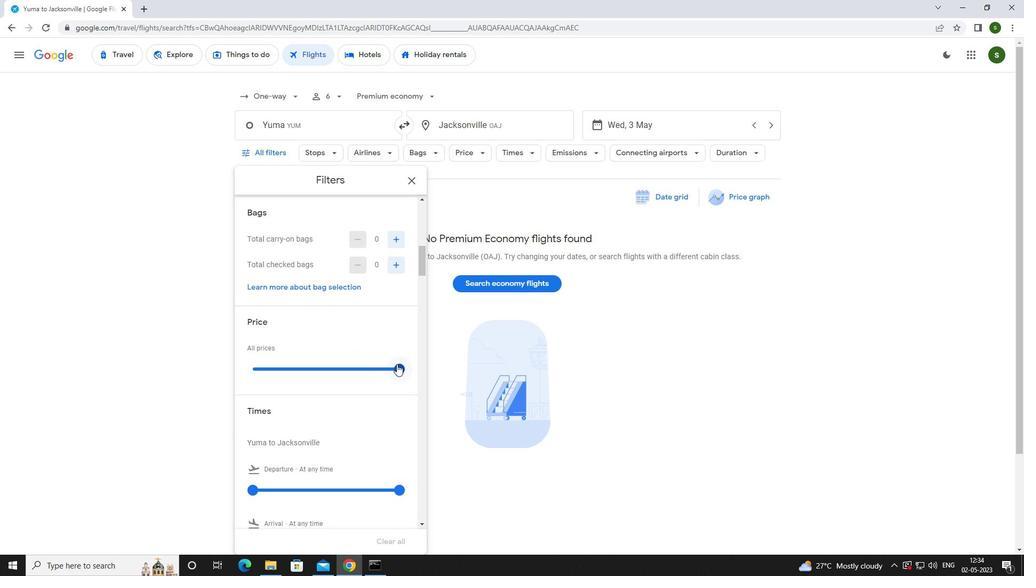 
Action: Mouse moved to (399, 365)
Screenshot: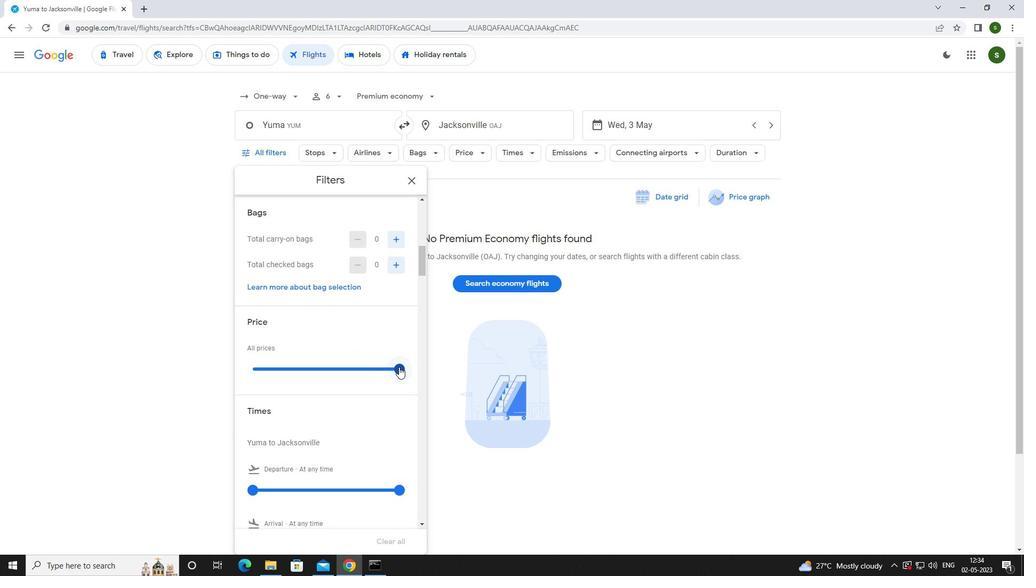 
Action: Mouse scrolled (399, 365) with delta (0, 0)
Screenshot: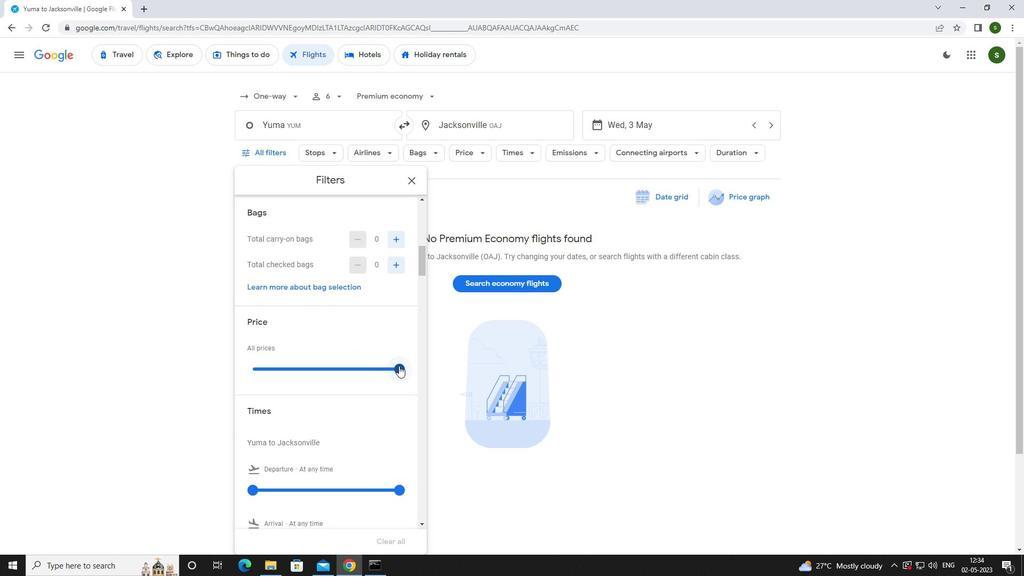 
Action: Mouse scrolled (399, 365) with delta (0, 0)
Screenshot: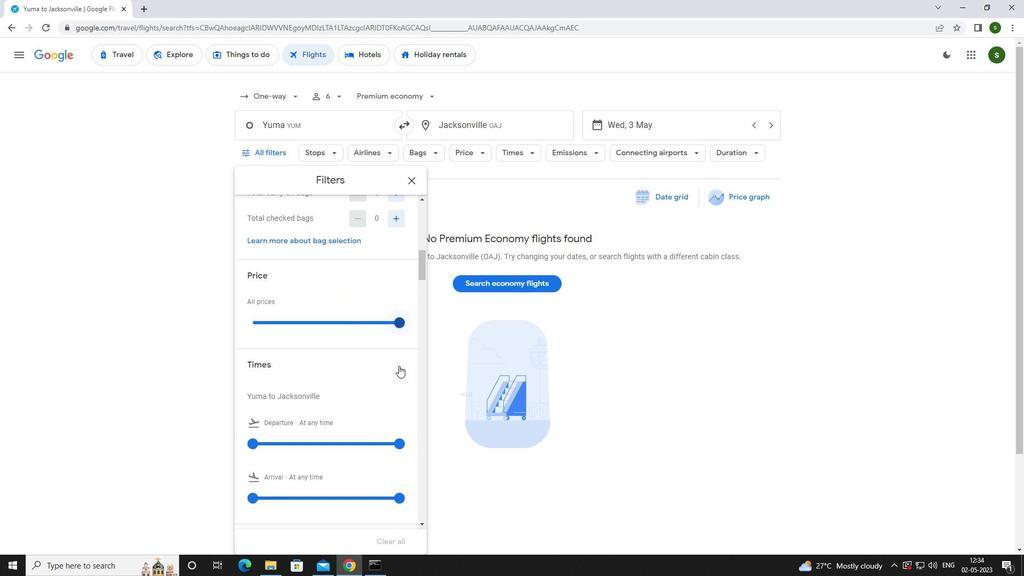 
Action: Mouse moved to (250, 384)
Screenshot: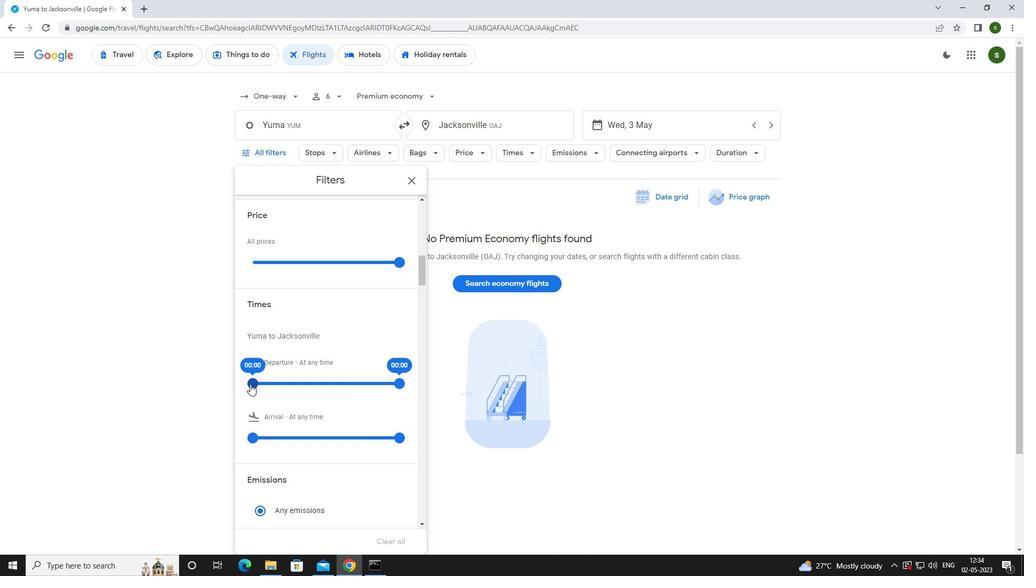 
Action: Mouse pressed left at (250, 384)
Screenshot: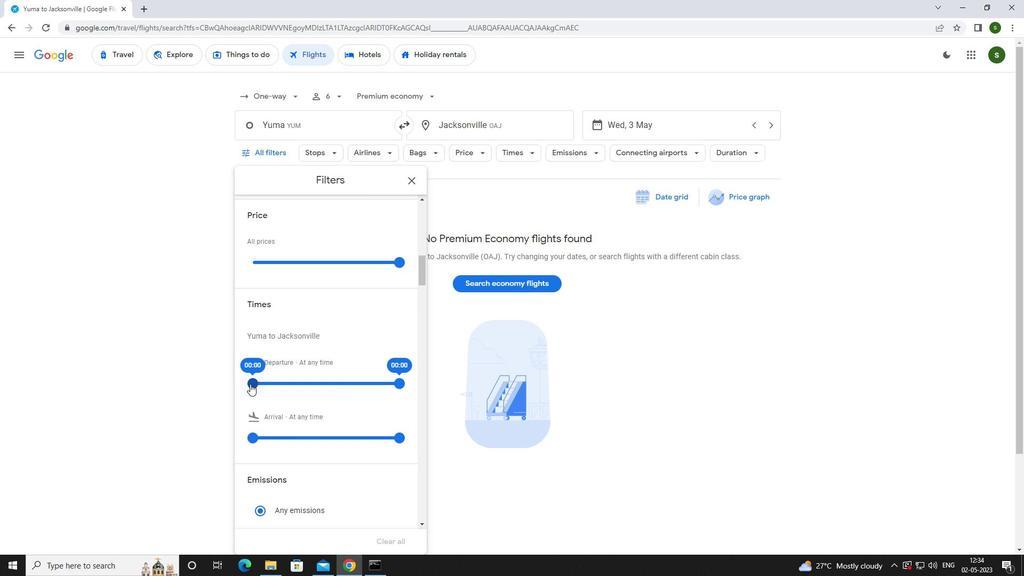 
Action: Mouse moved to (668, 358)
Screenshot: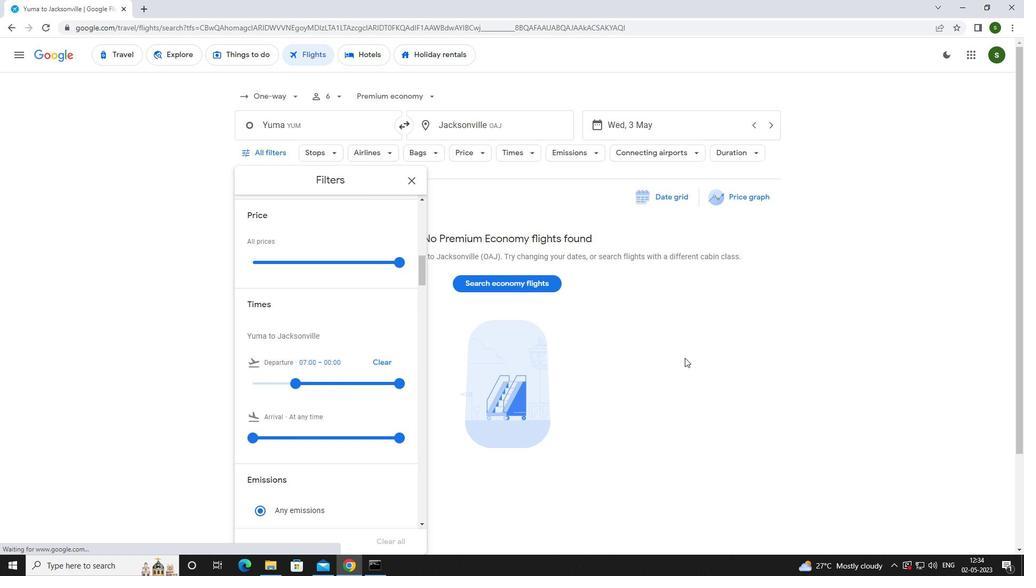
Action: Mouse pressed left at (668, 358)
Screenshot: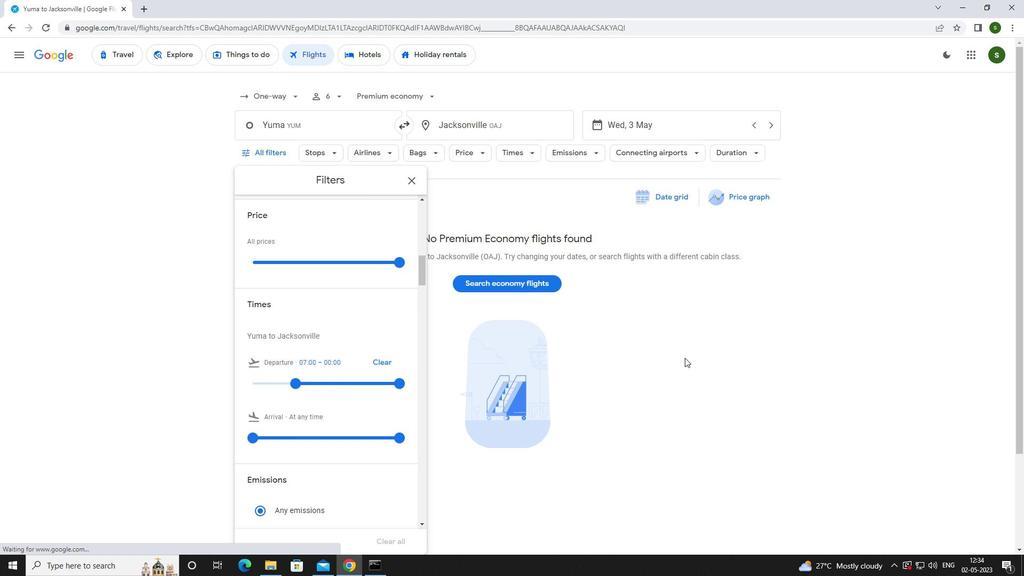 
